 Task: Search one way flight ticket for 4 adults, 2 children, 2 infants in seat and 1 infant on lap in premium economy from Laramie: Laramie Regional Airport to Raleigh: Raleigh-durham International Airport on 8-5-2023. Choice of flights is Alaska. Number of bags: 2 carry on bags. Price is upto 89000. Outbound departure time preference is 16:00.
Action: Mouse moved to (342, 290)
Screenshot: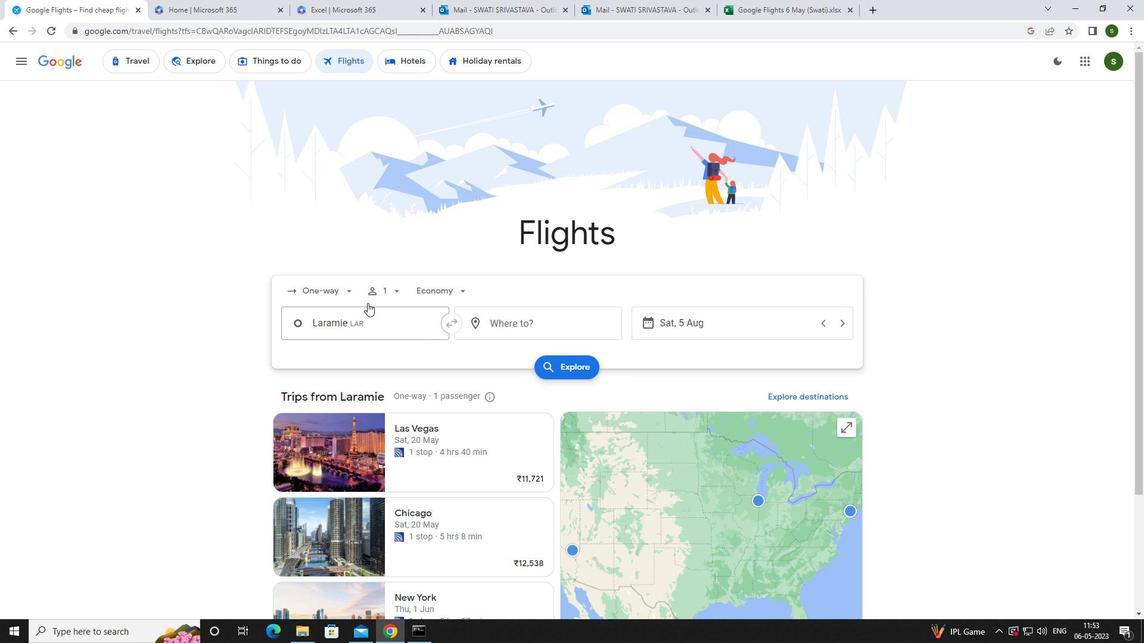 
Action: Mouse pressed left at (342, 290)
Screenshot: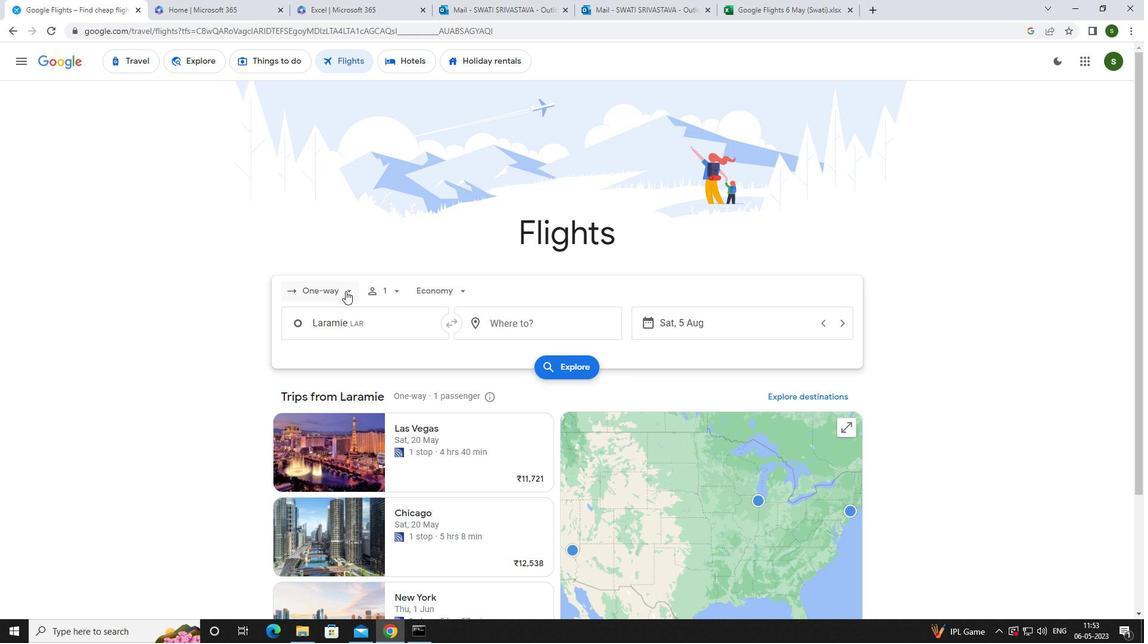 
Action: Mouse moved to (351, 340)
Screenshot: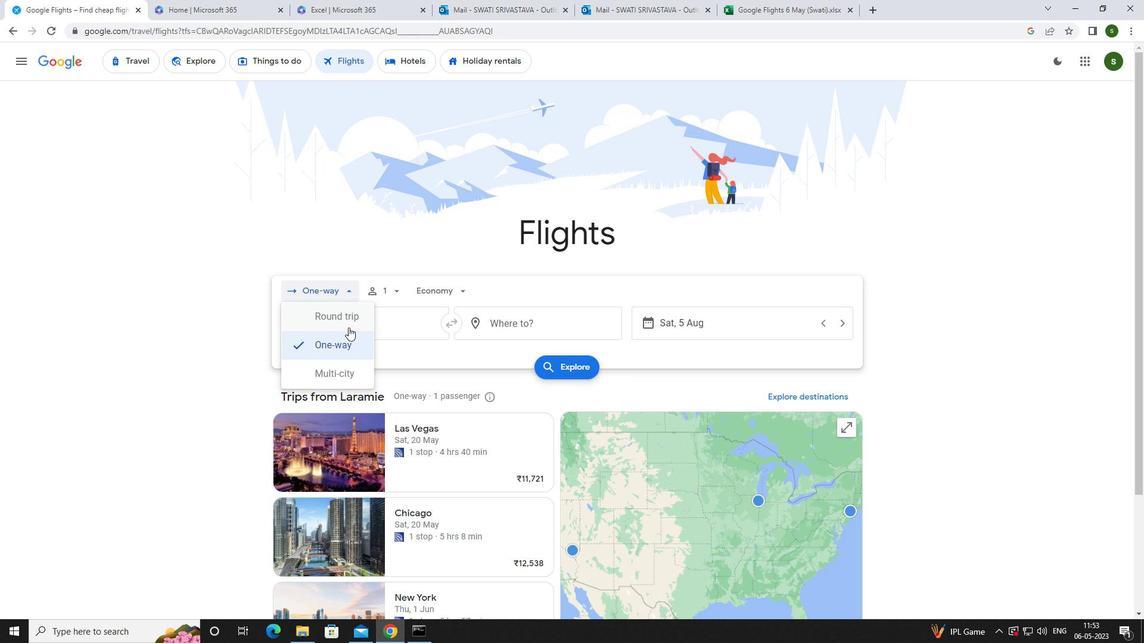 
Action: Mouse pressed left at (351, 340)
Screenshot: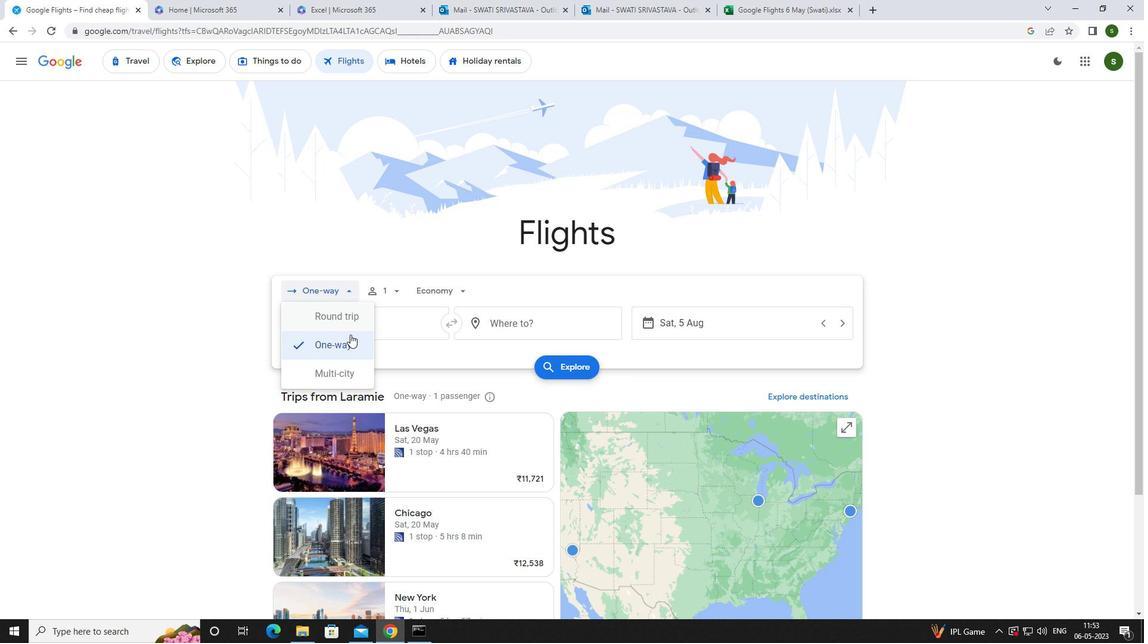 
Action: Mouse moved to (394, 289)
Screenshot: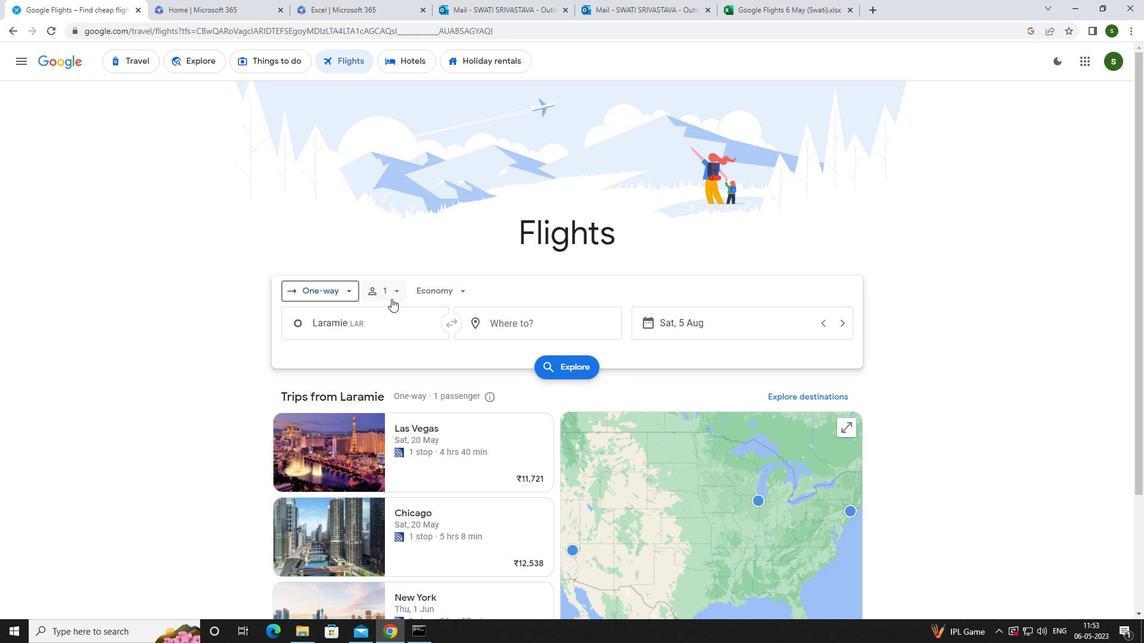 
Action: Mouse pressed left at (394, 289)
Screenshot: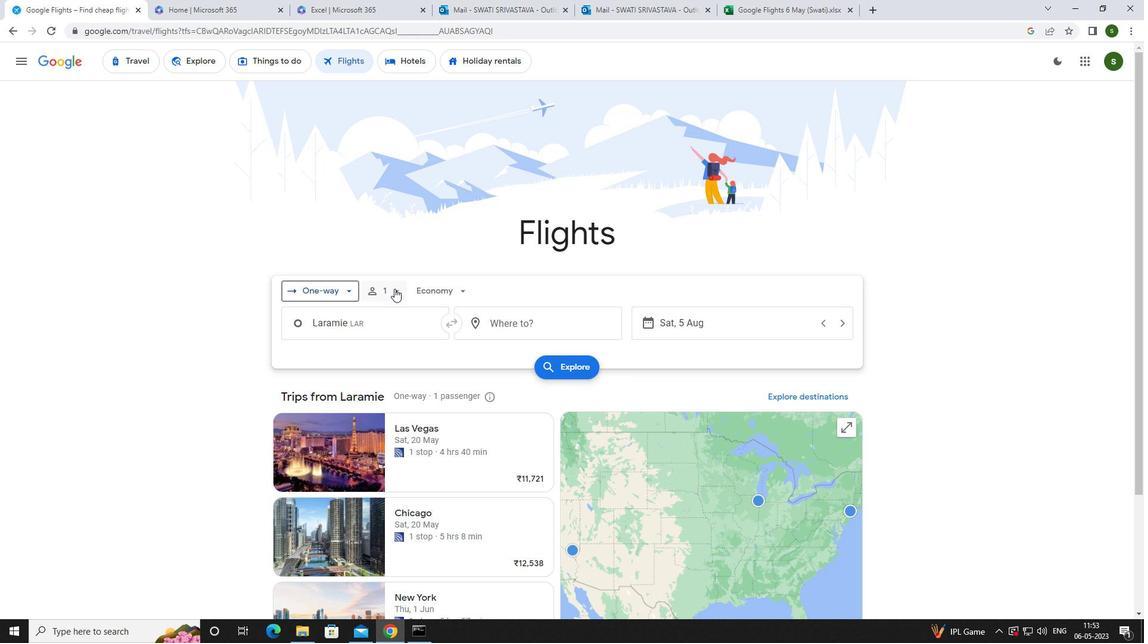 
Action: Mouse moved to (492, 317)
Screenshot: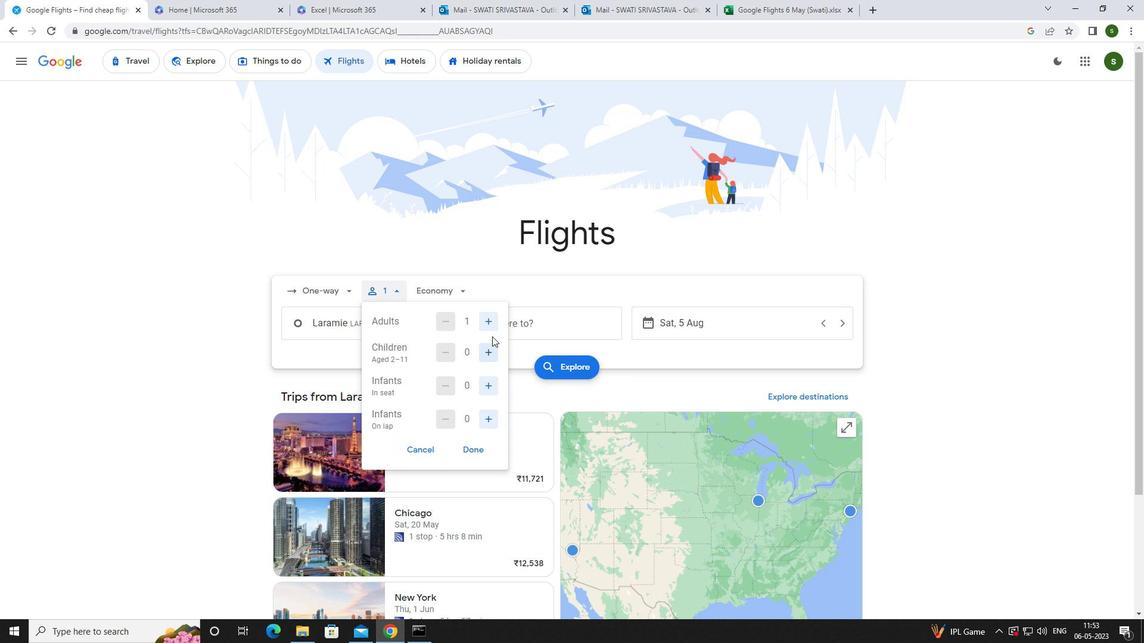 
Action: Mouse pressed left at (492, 317)
Screenshot: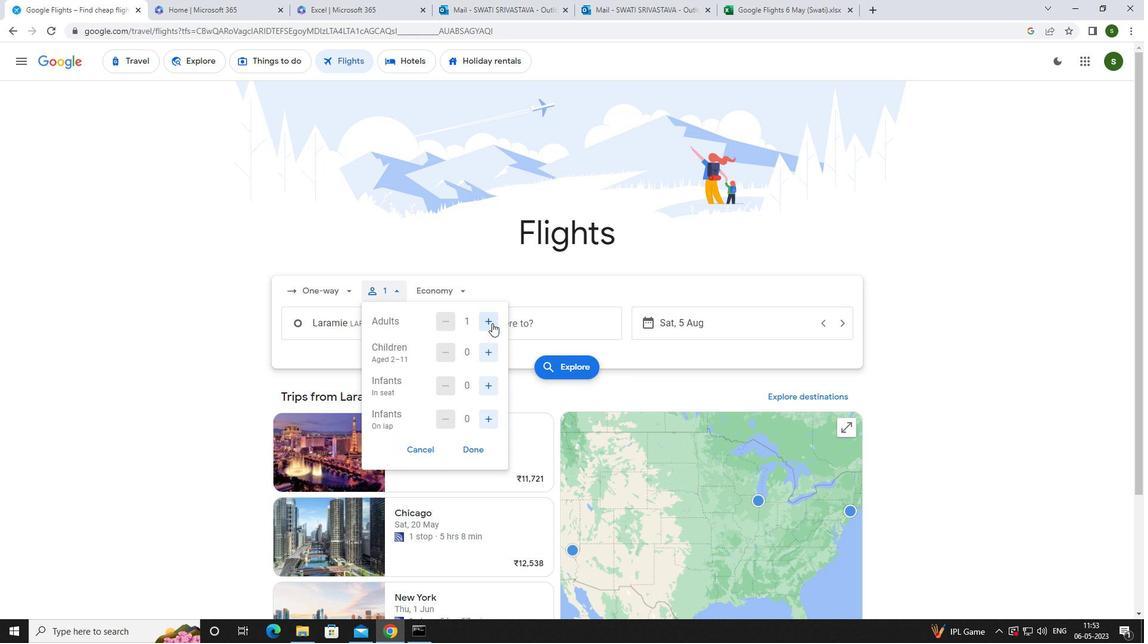 
Action: Mouse pressed left at (492, 317)
Screenshot: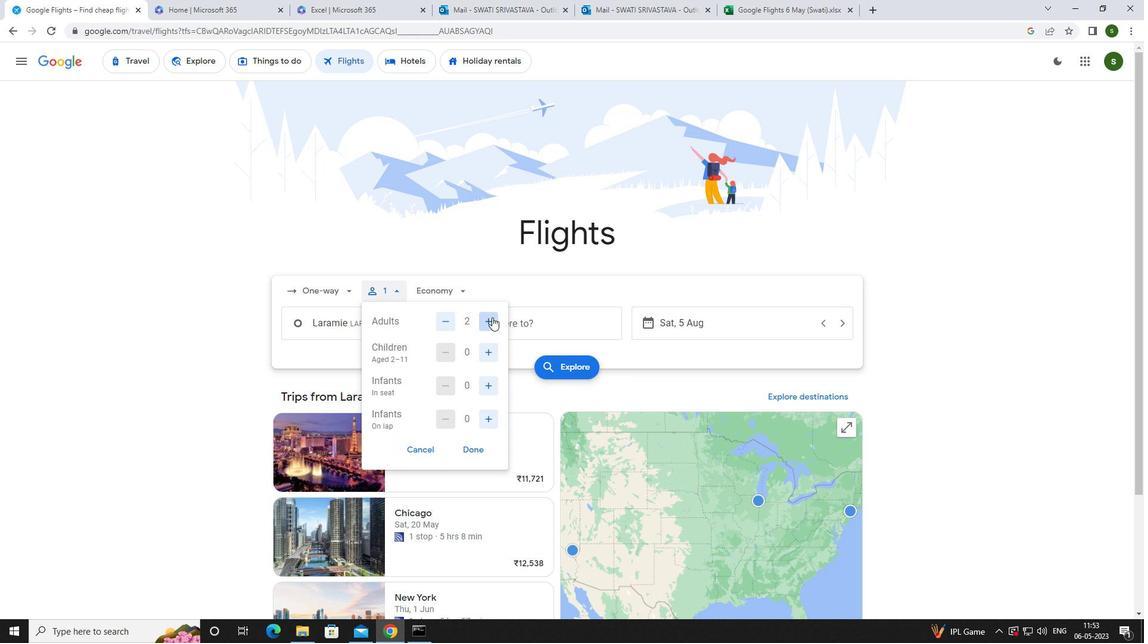
Action: Mouse pressed left at (492, 317)
Screenshot: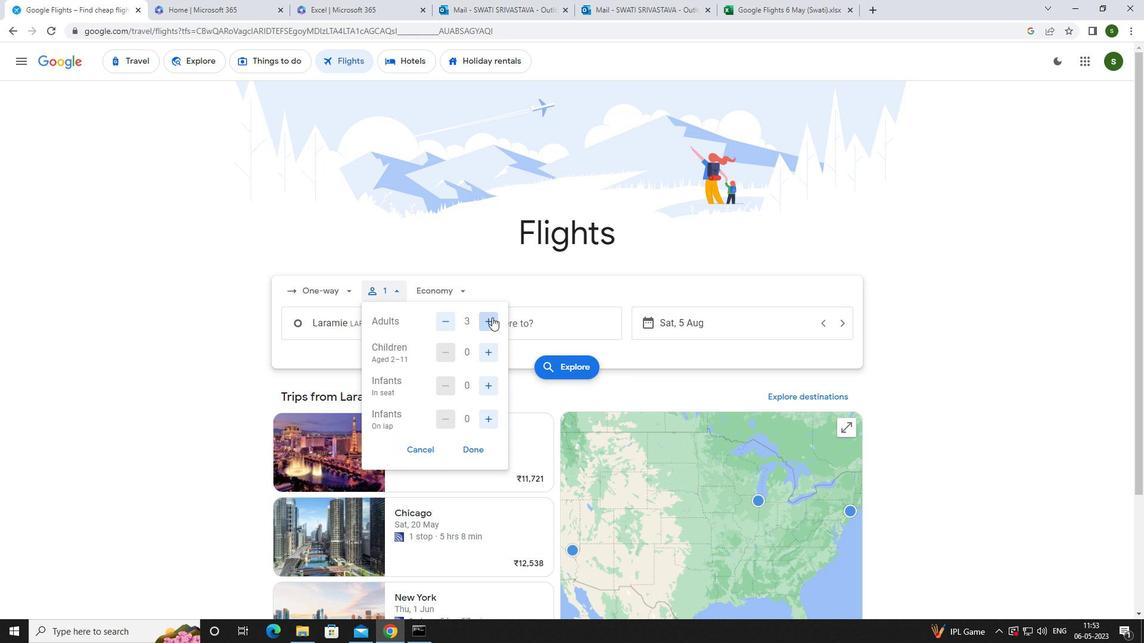 
Action: Mouse moved to (488, 355)
Screenshot: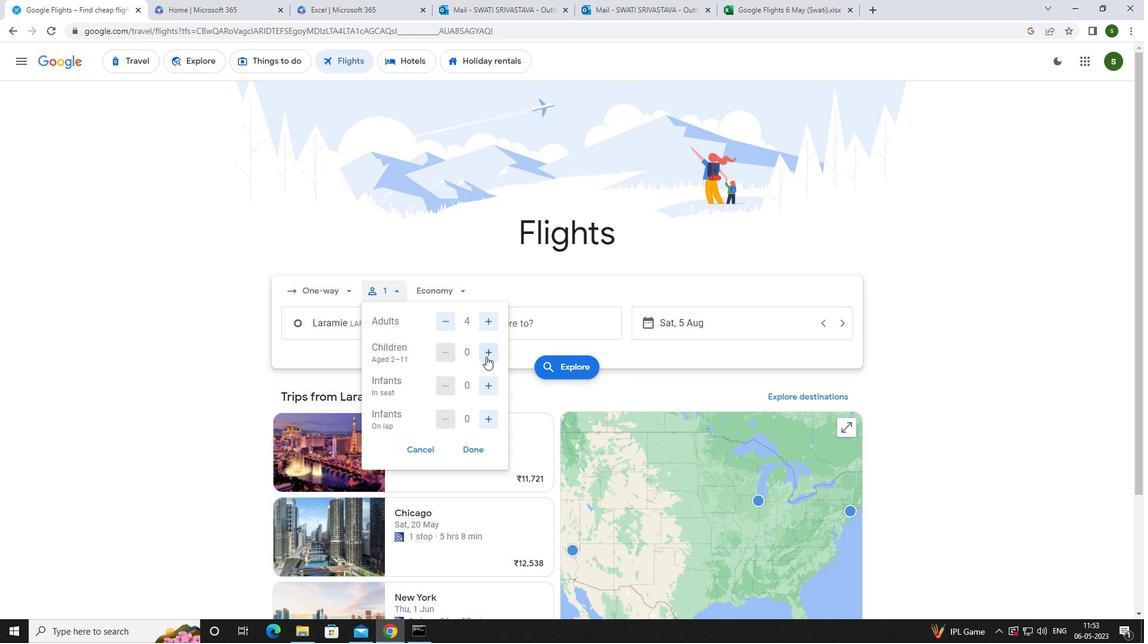 
Action: Mouse pressed left at (488, 355)
Screenshot: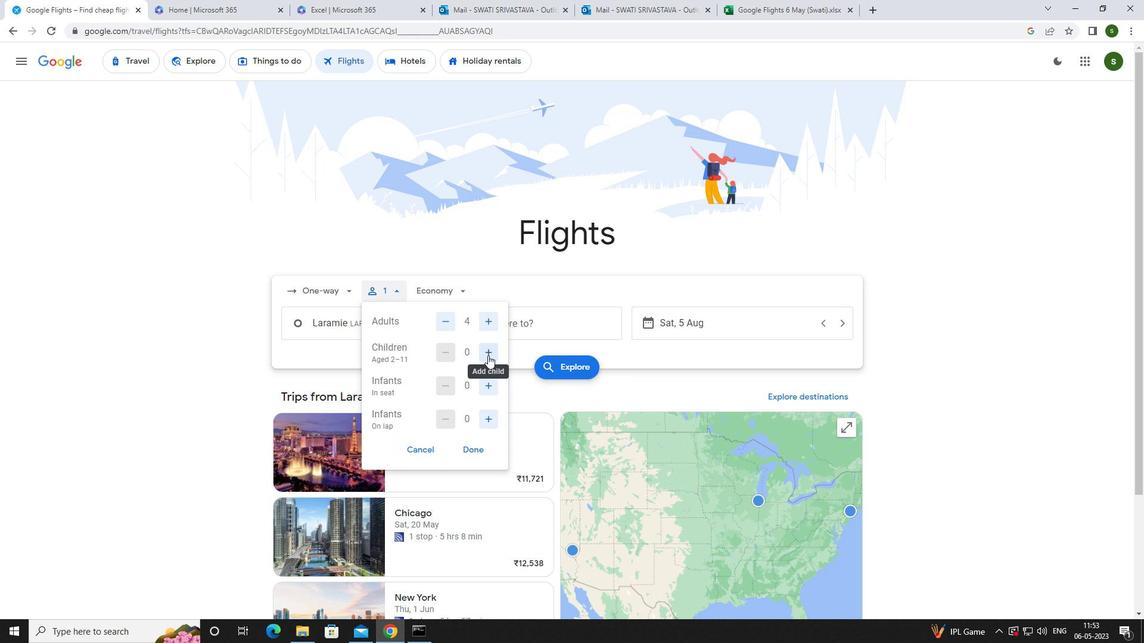 
Action: Mouse pressed left at (488, 355)
Screenshot: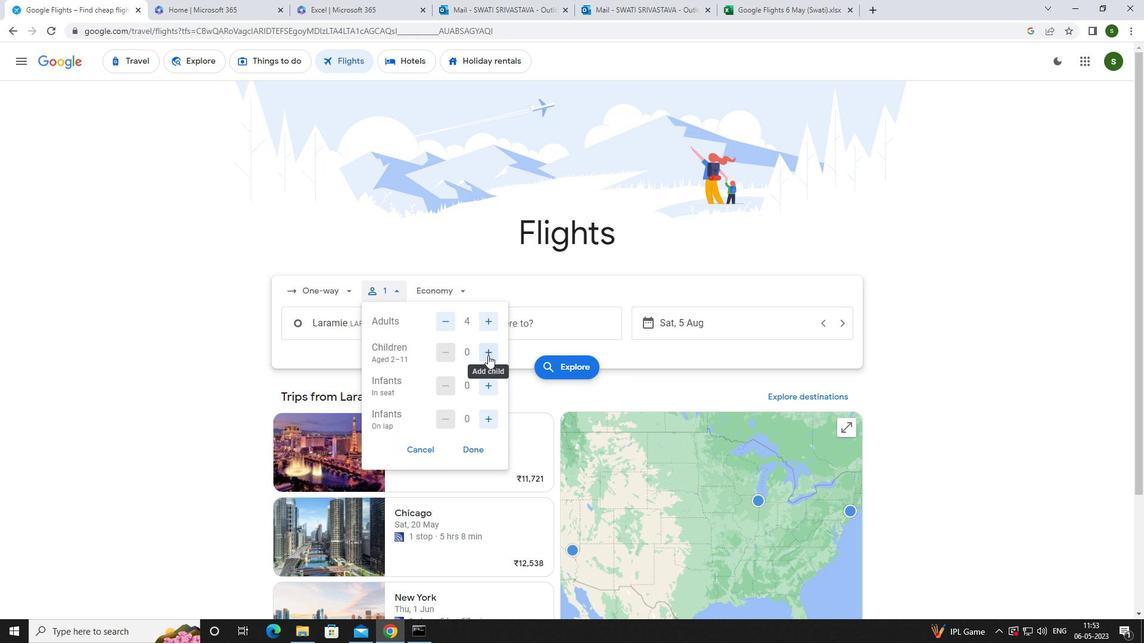 
Action: Mouse moved to (483, 382)
Screenshot: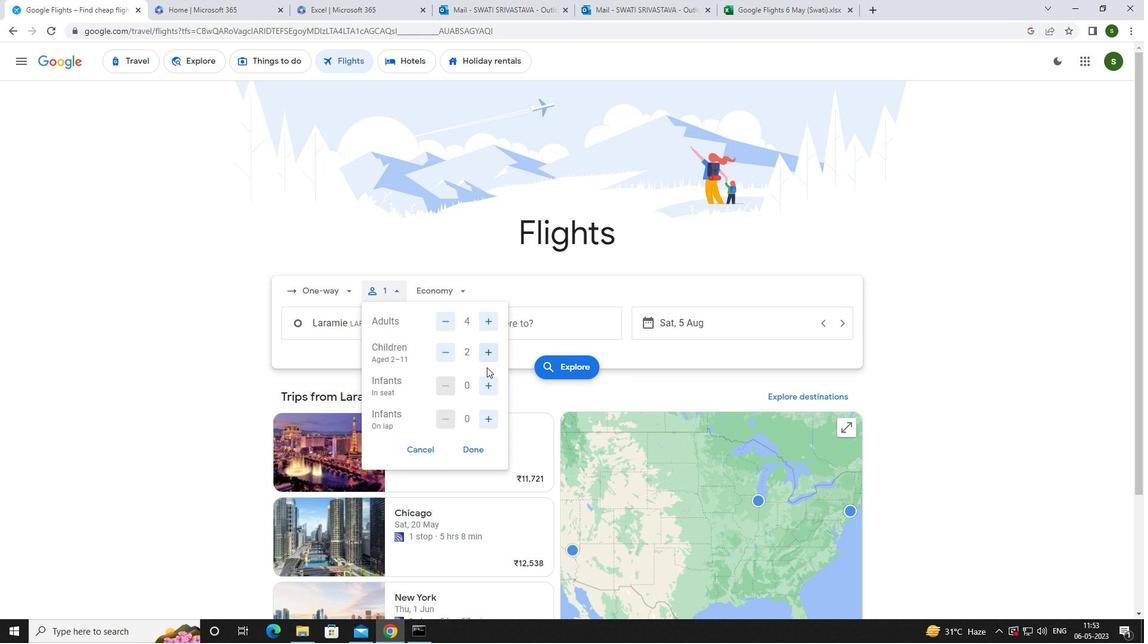 
Action: Mouse pressed left at (483, 382)
Screenshot: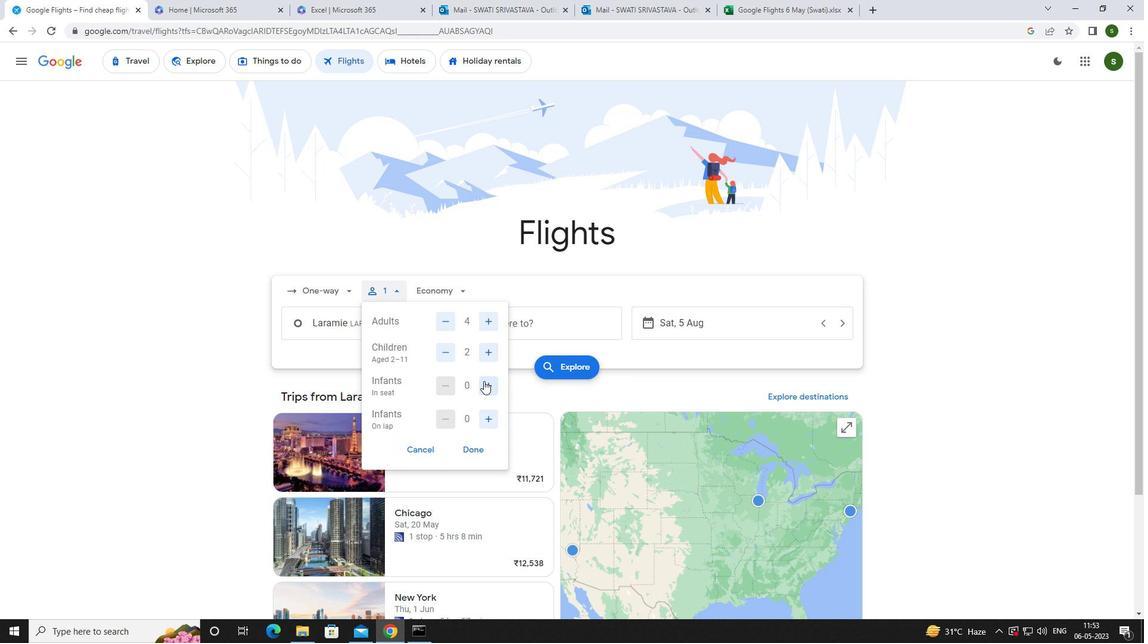 
Action: Mouse pressed left at (483, 382)
Screenshot: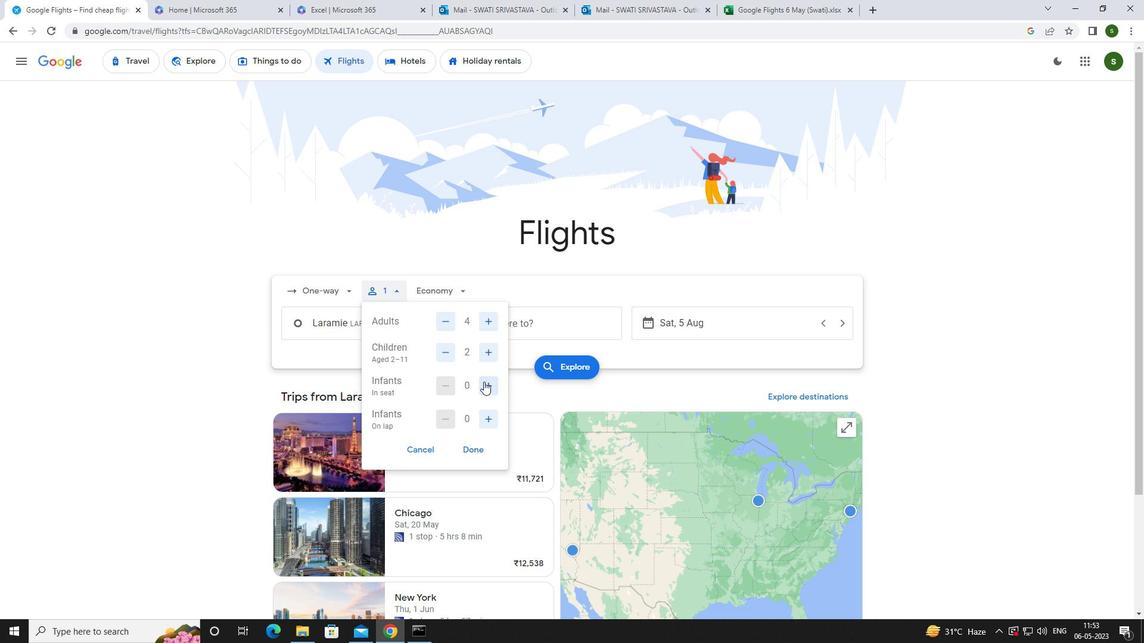 
Action: Mouse moved to (485, 419)
Screenshot: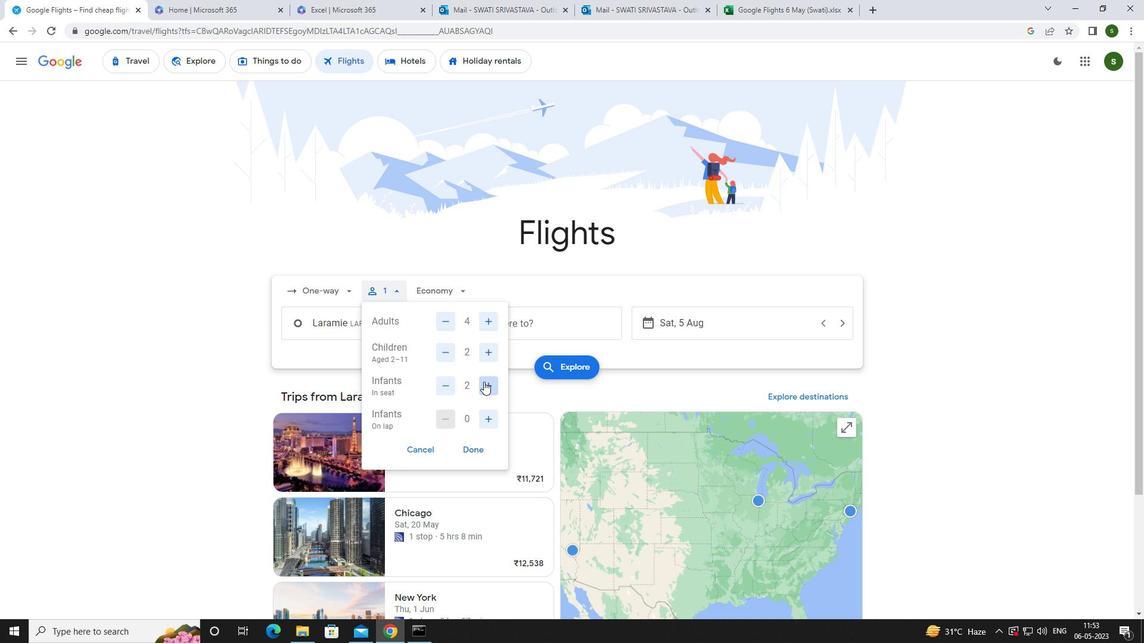 
Action: Mouse pressed left at (485, 419)
Screenshot: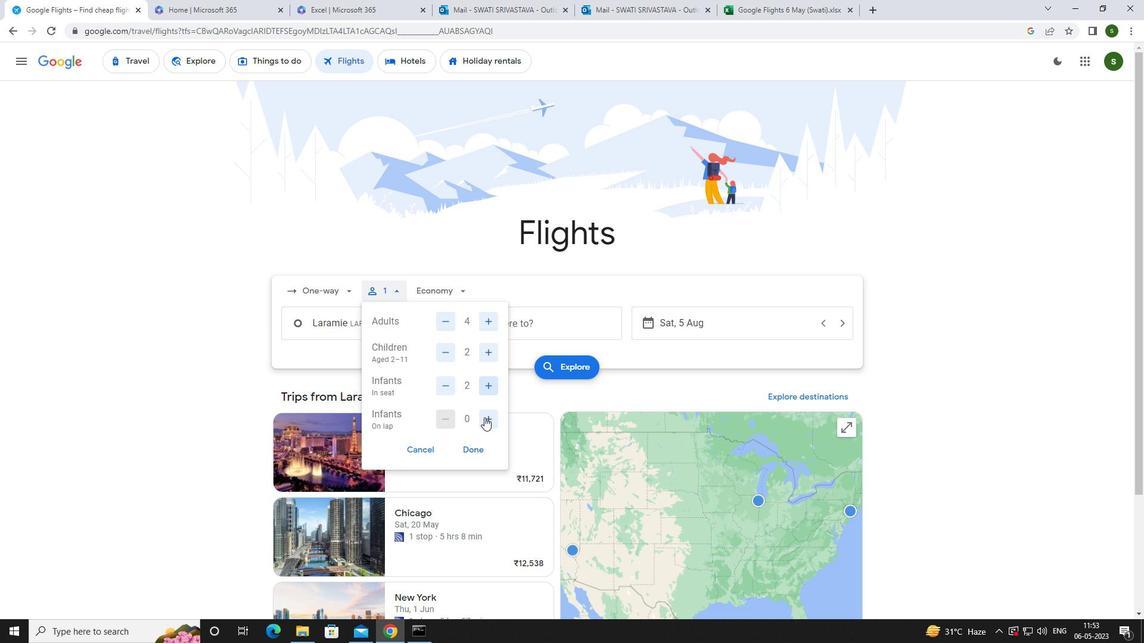 
Action: Mouse moved to (464, 286)
Screenshot: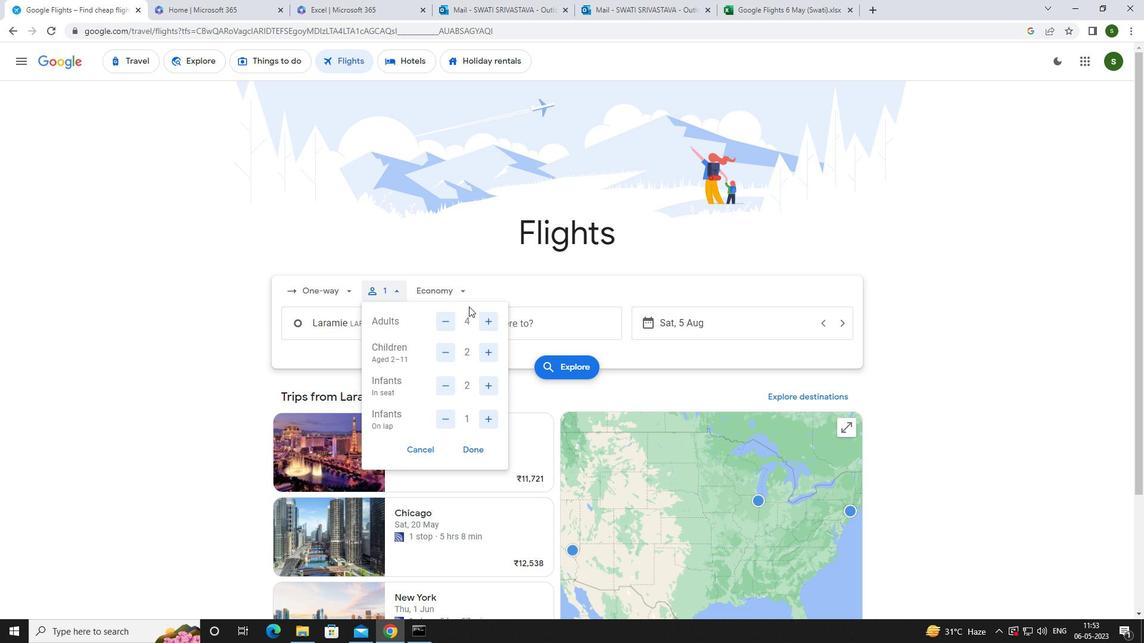 
Action: Mouse pressed left at (464, 286)
Screenshot: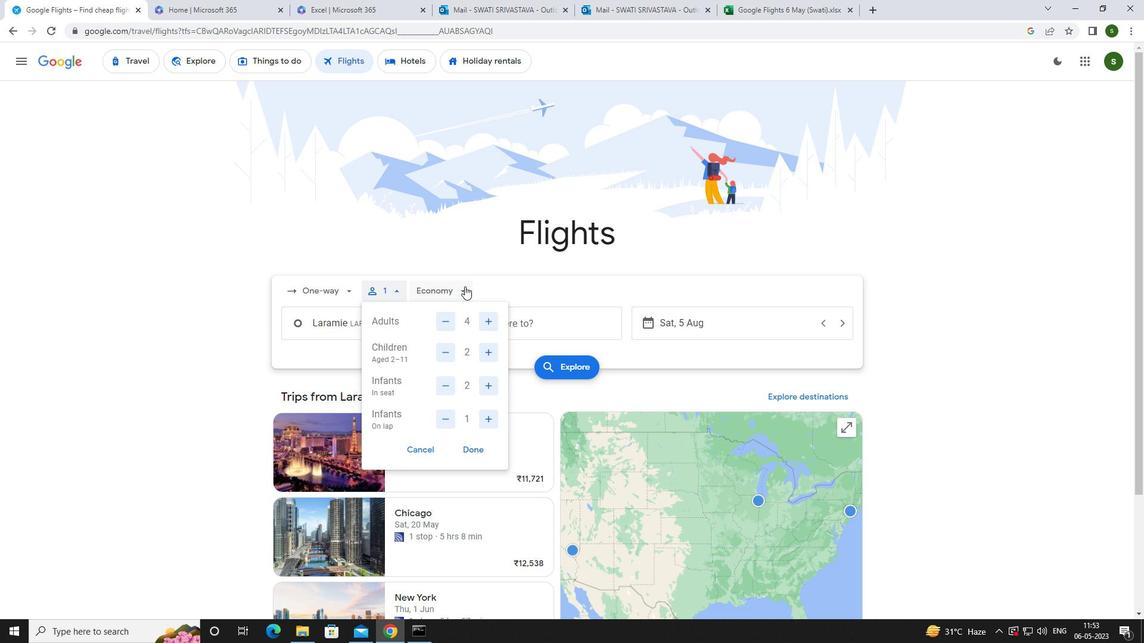 
Action: Mouse moved to (462, 345)
Screenshot: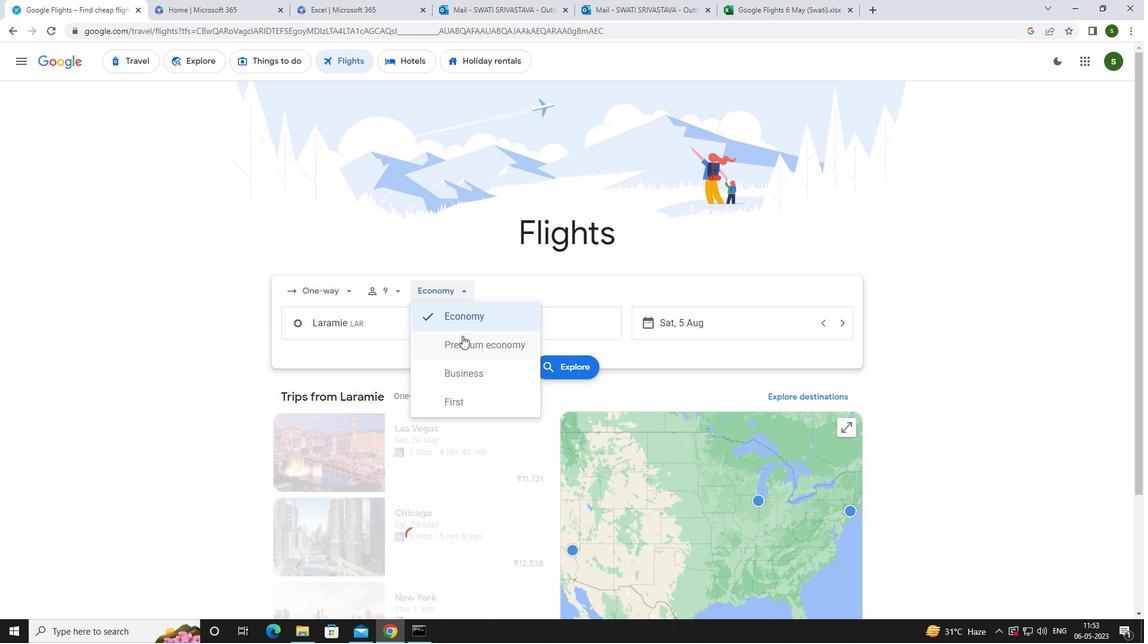 
Action: Mouse pressed left at (462, 345)
Screenshot: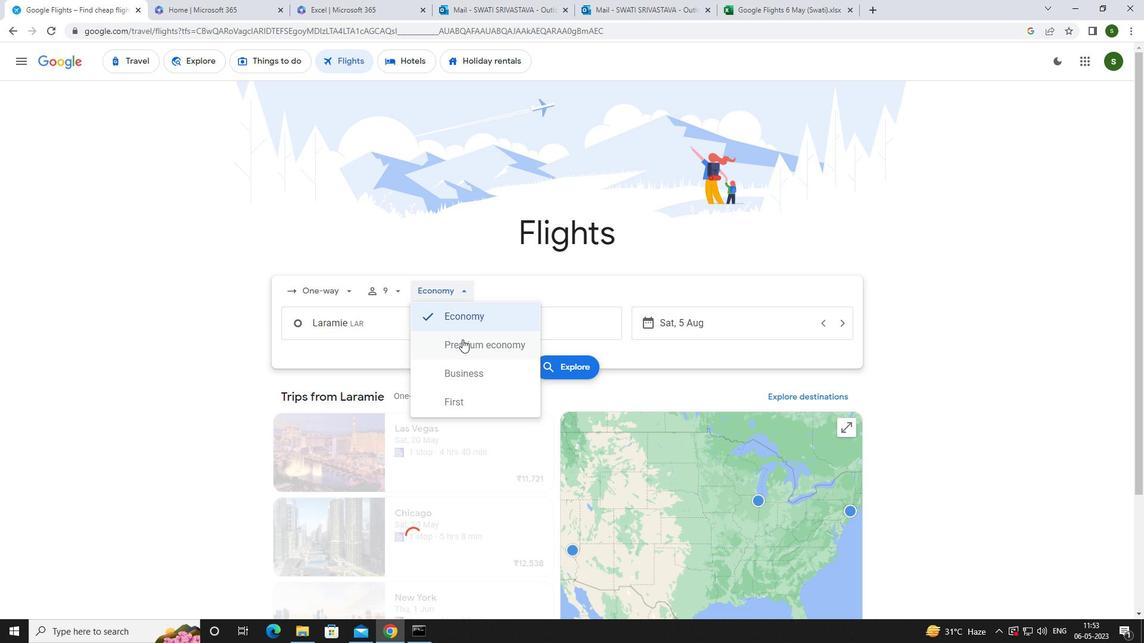
Action: Mouse moved to (399, 326)
Screenshot: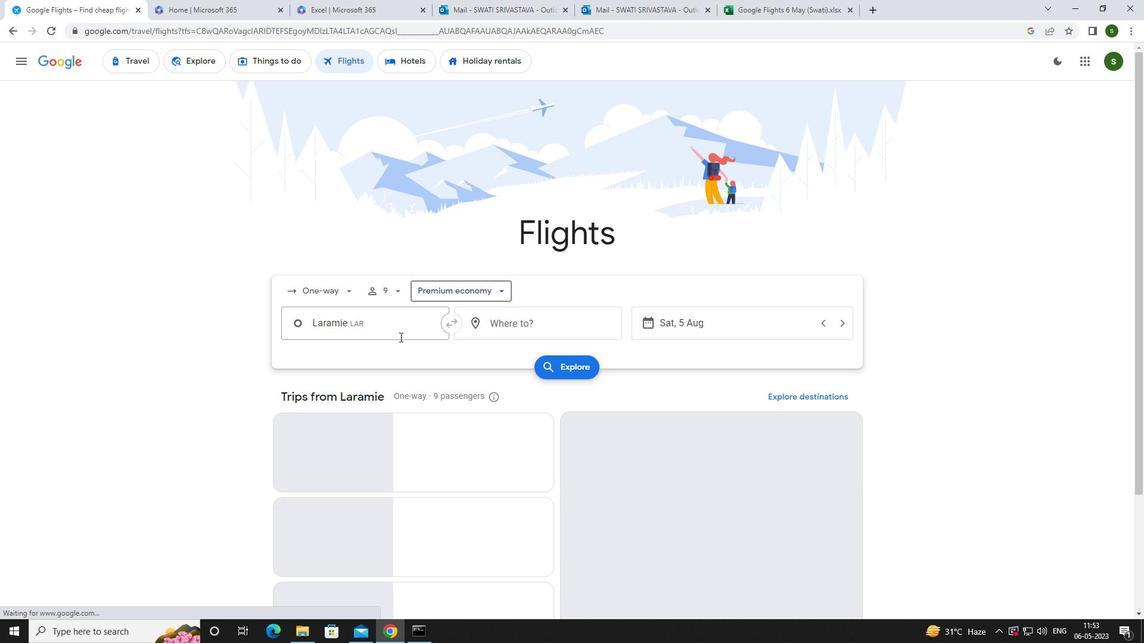 
Action: Mouse pressed left at (399, 326)
Screenshot: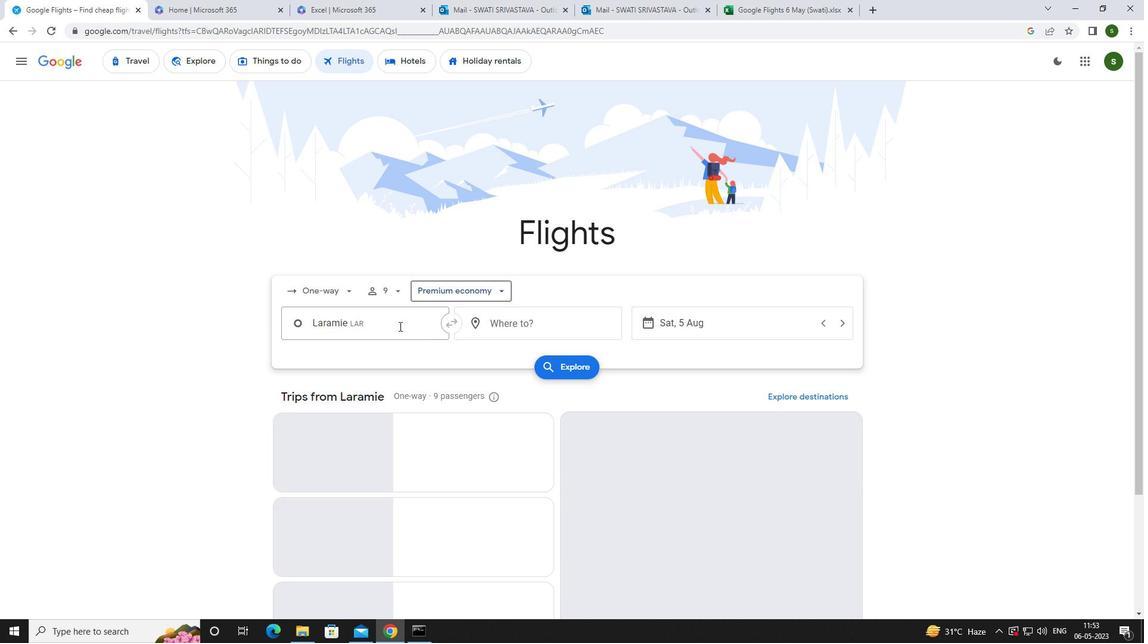 
Action: Key pressed <Key.caps_lock>l<Key.caps_lock>arami
Screenshot: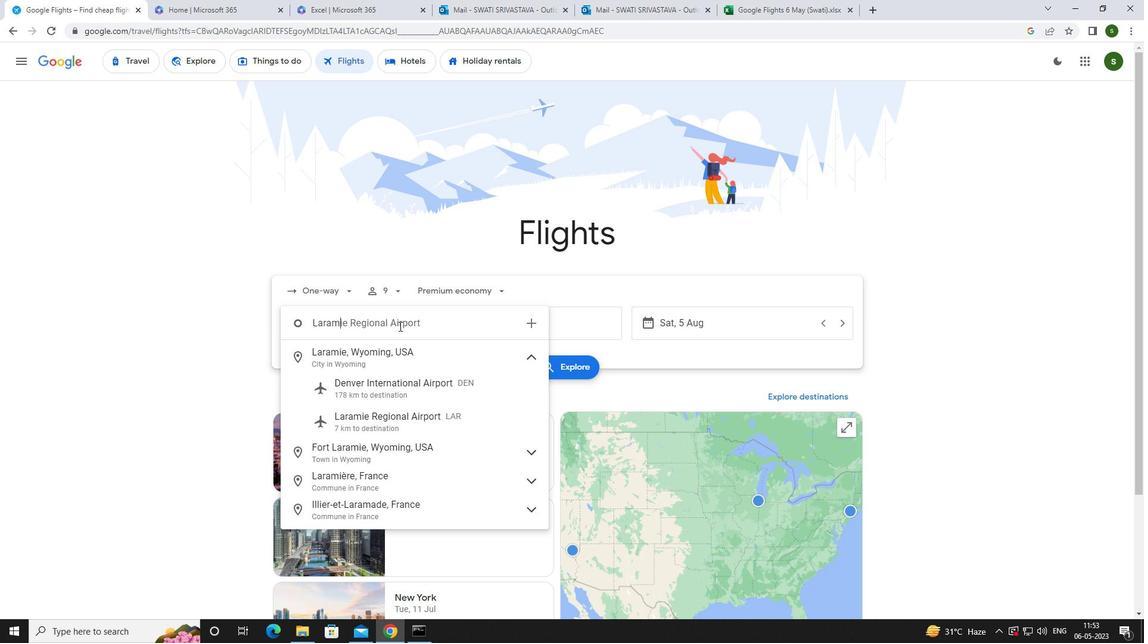 
Action: Mouse moved to (423, 421)
Screenshot: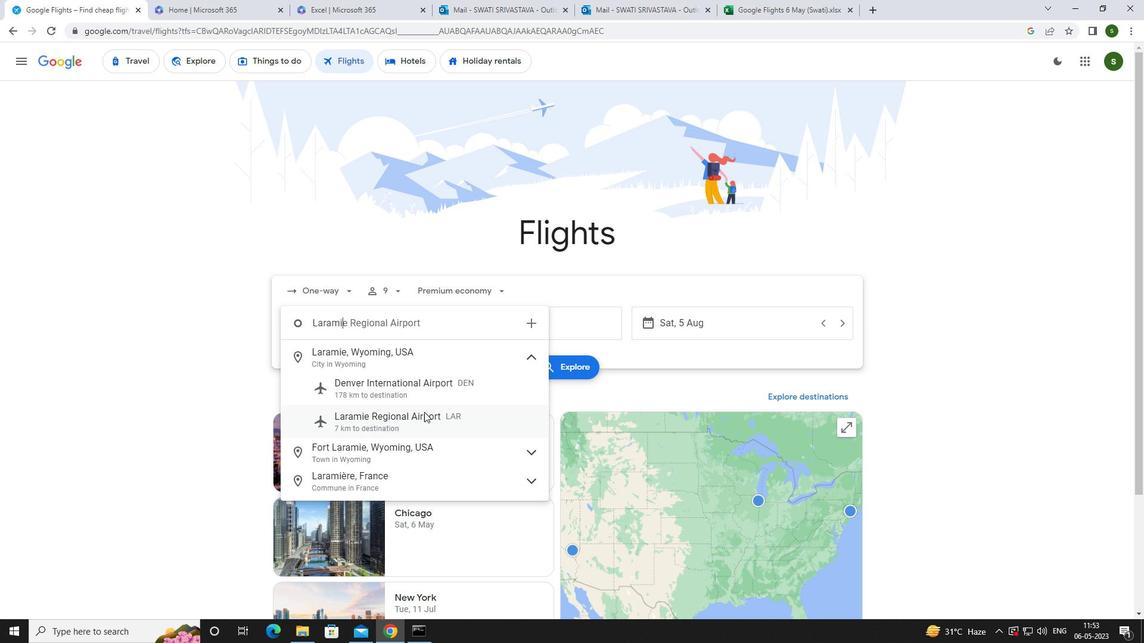
Action: Mouse pressed left at (423, 421)
Screenshot: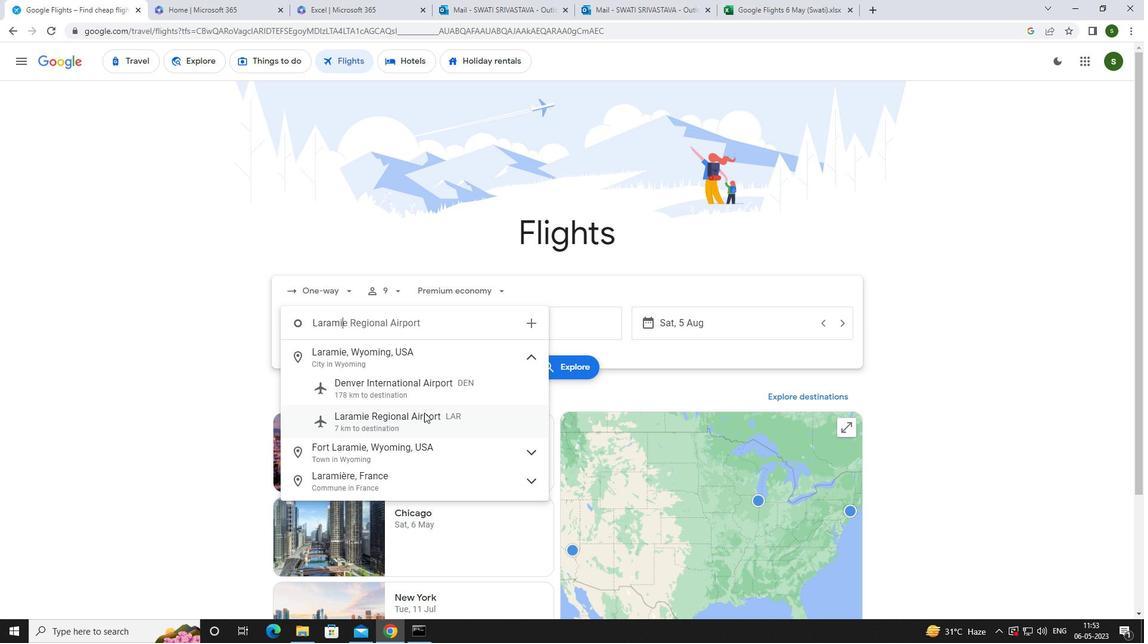 
Action: Mouse moved to (547, 323)
Screenshot: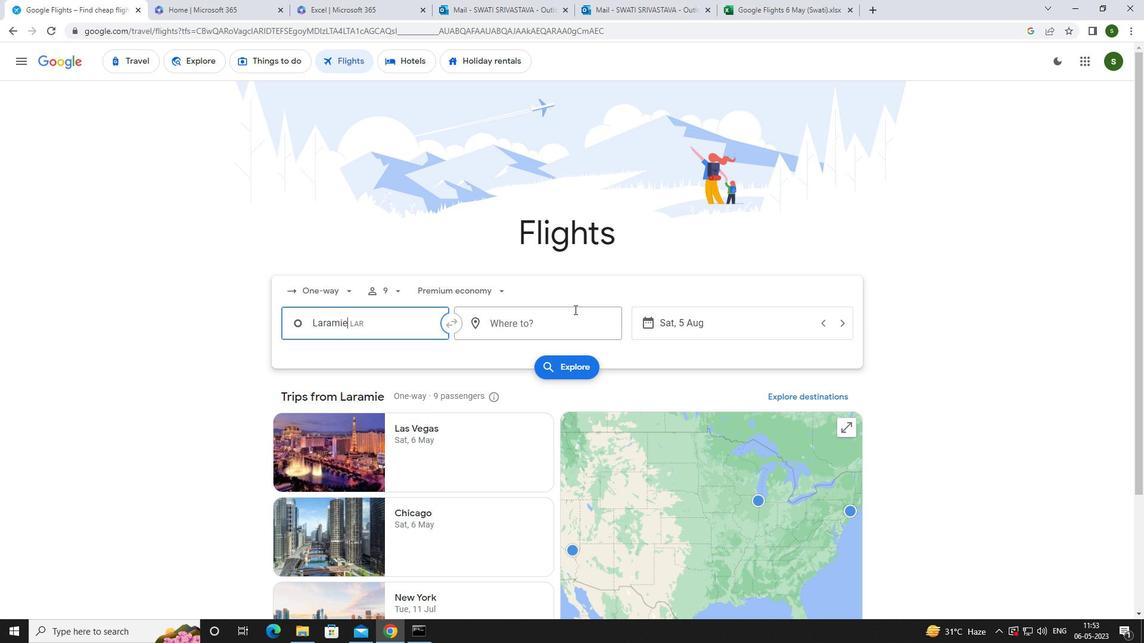 
Action: Mouse pressed left at (547, 323)
Screenshot: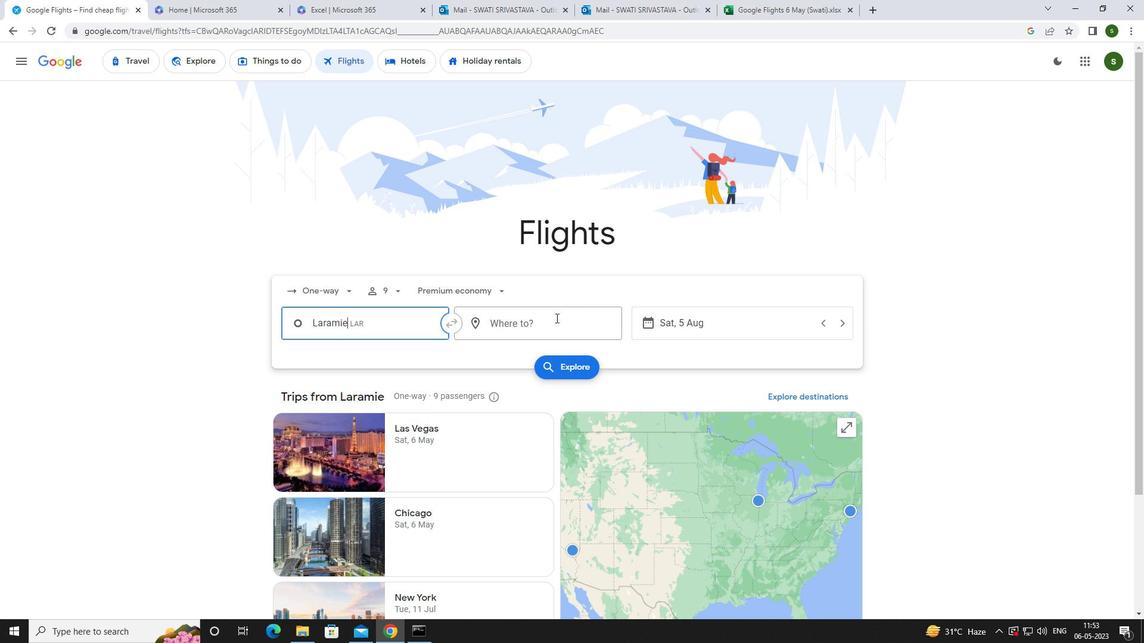 
Action: Key pressed <Key.caps_lock>r<Key.caps_lock>alei
Screenshot: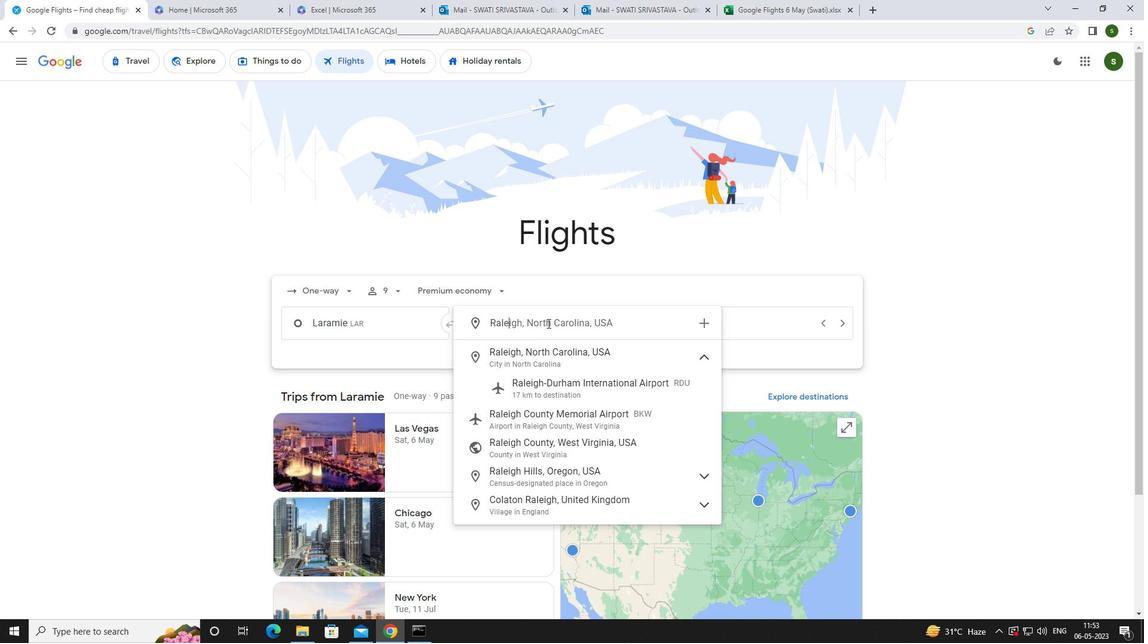 
Action: Mouse moved to (574, 386)
Screenshot: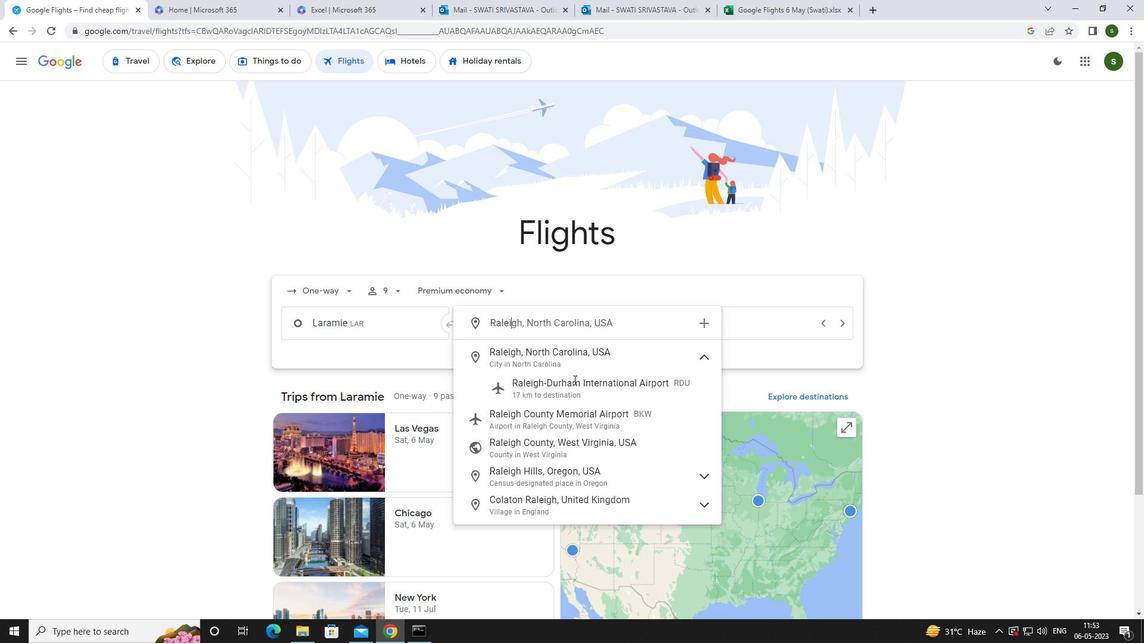
Action: Mouse pressed left at (574, 386)
Screenshot: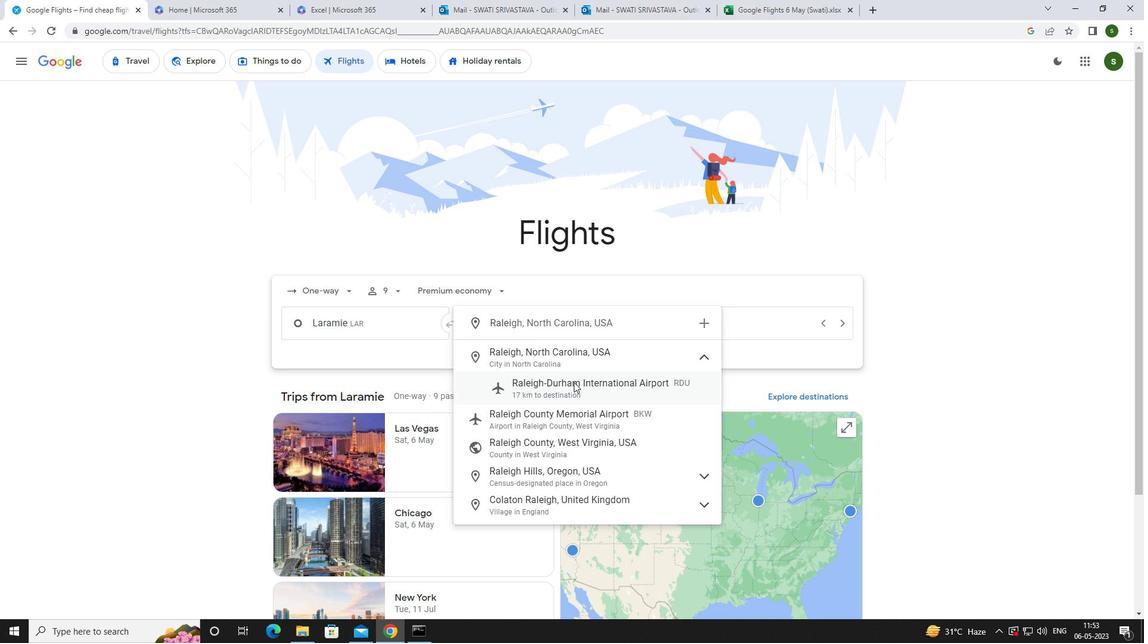 
Action: Mouse moved to (689, 327)
Screenshot: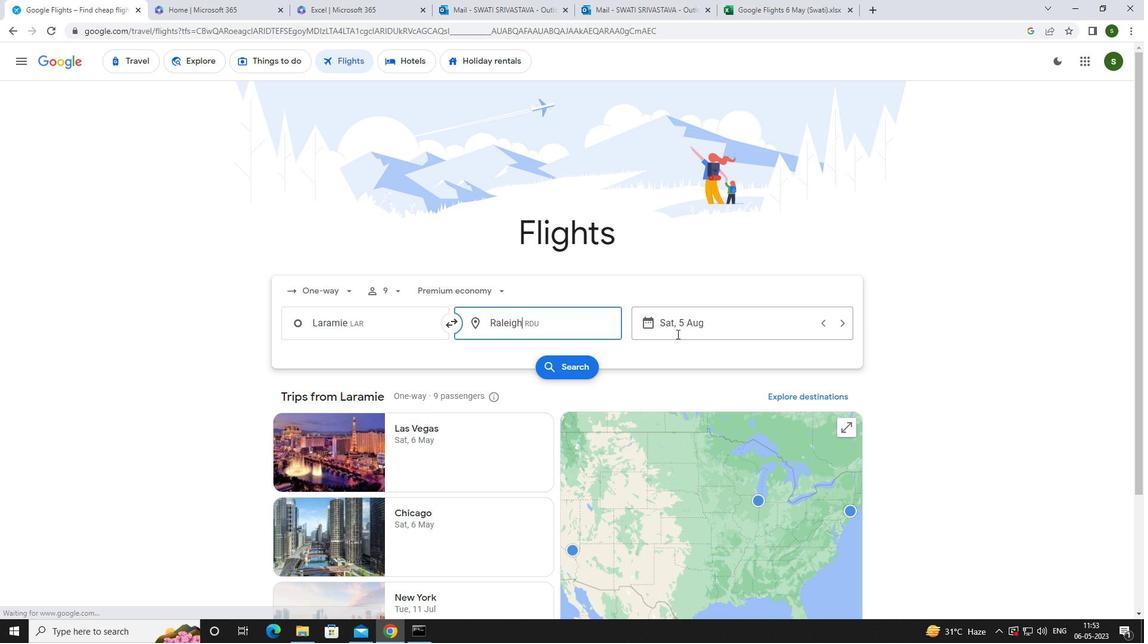 
Action: Mouse pressed left at (689, 327)
Screenshot: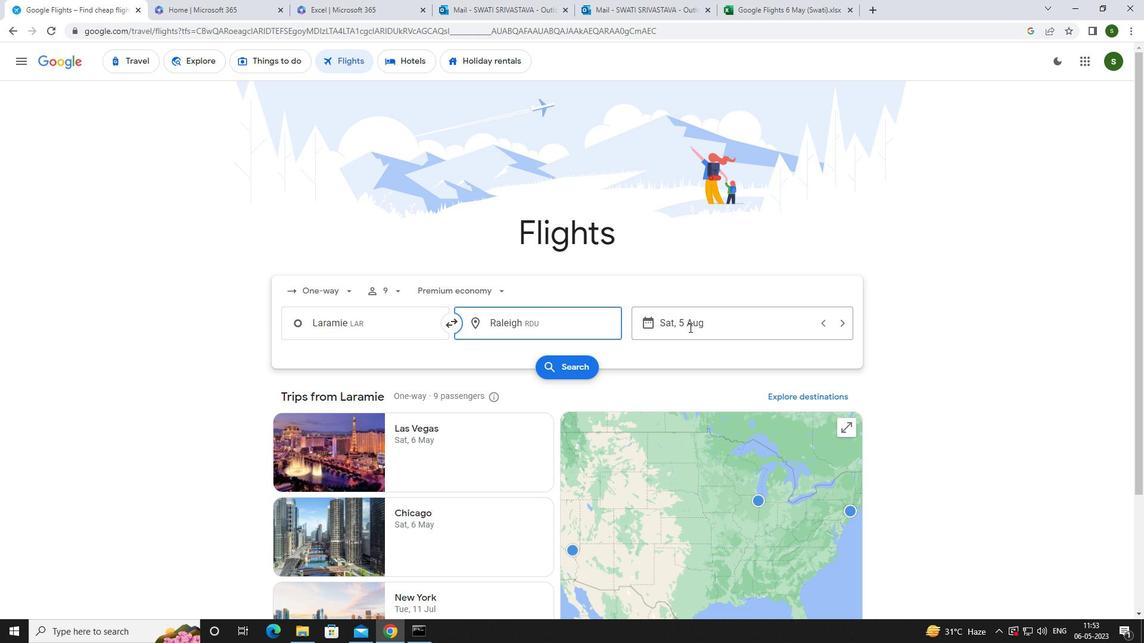 
Action: Mouse moved to (595, 403)
Screenshot: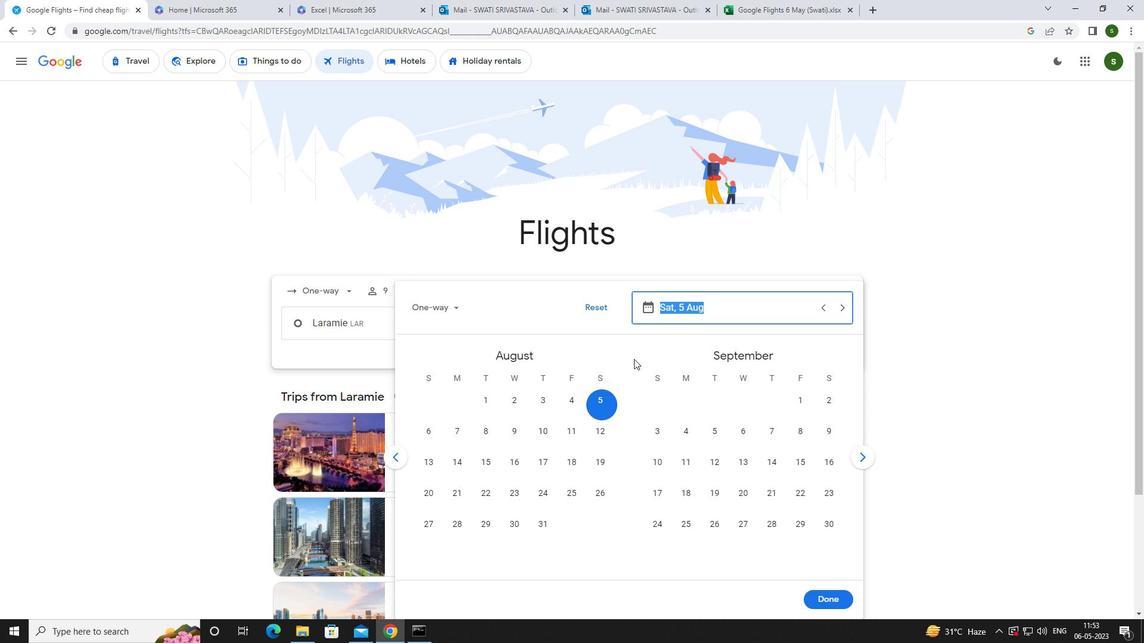 
Action: Mouse pressed left at (595, 403)
Screenshot: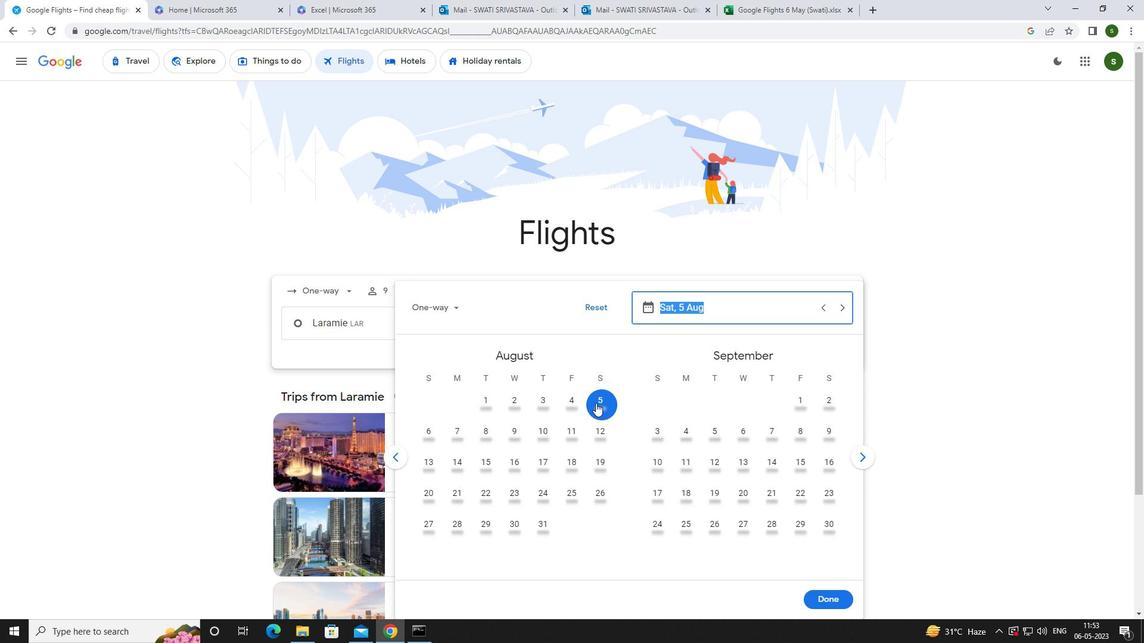 
Action: Mouse moved to (824, 603)
Screenshot: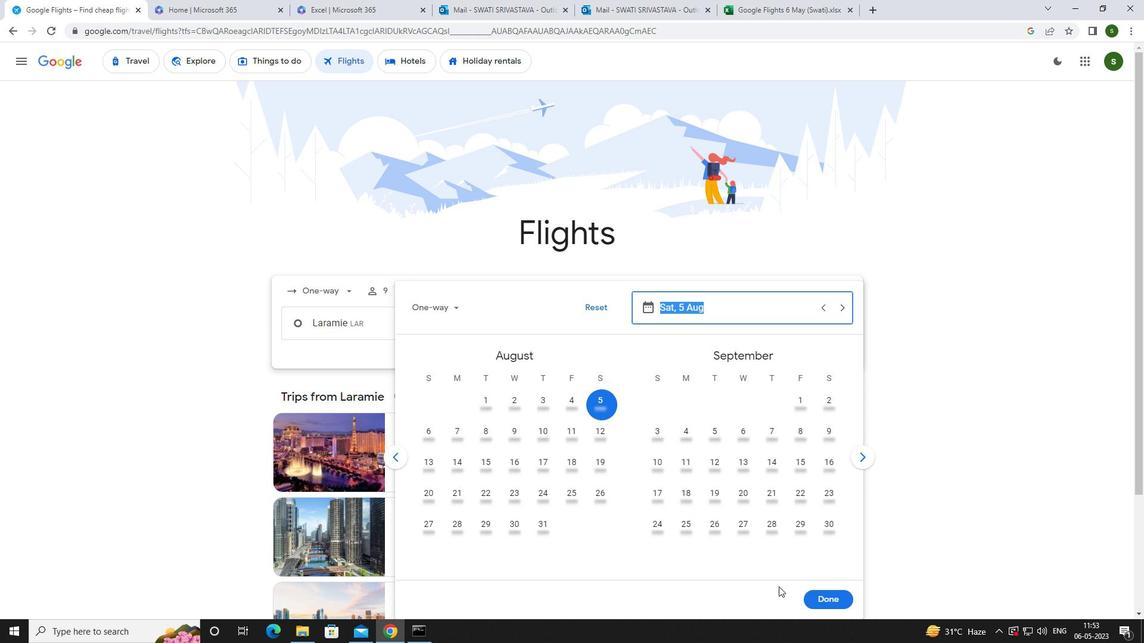
Action: Mouse pressed left at (824, 603)
Screenshot: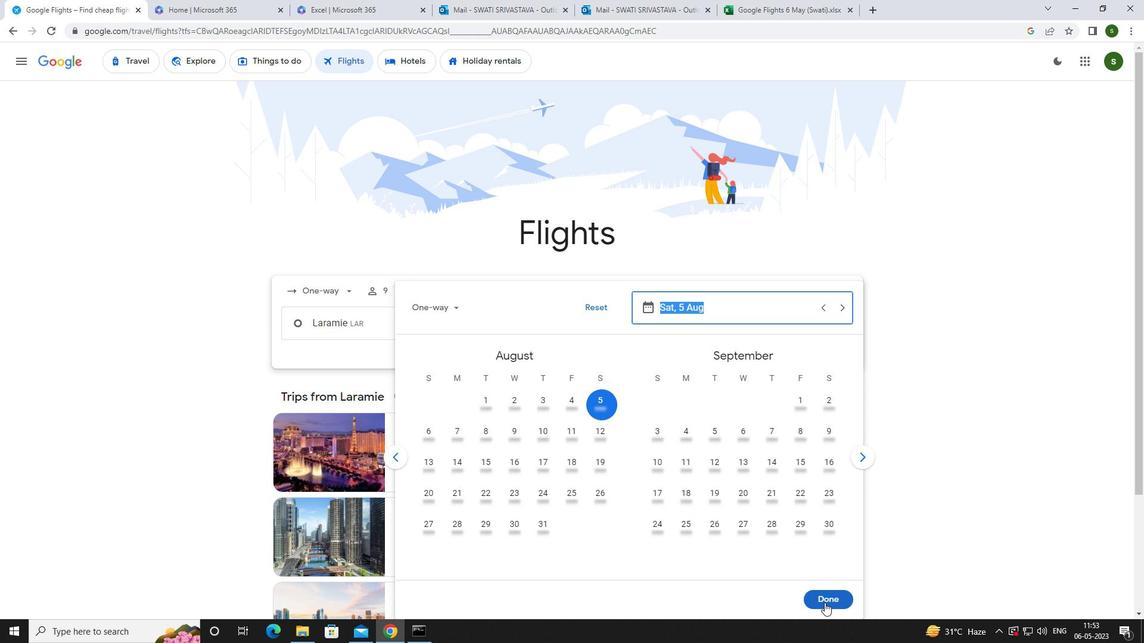 
Action: Mouse moved to (557, 376)
Screenshot: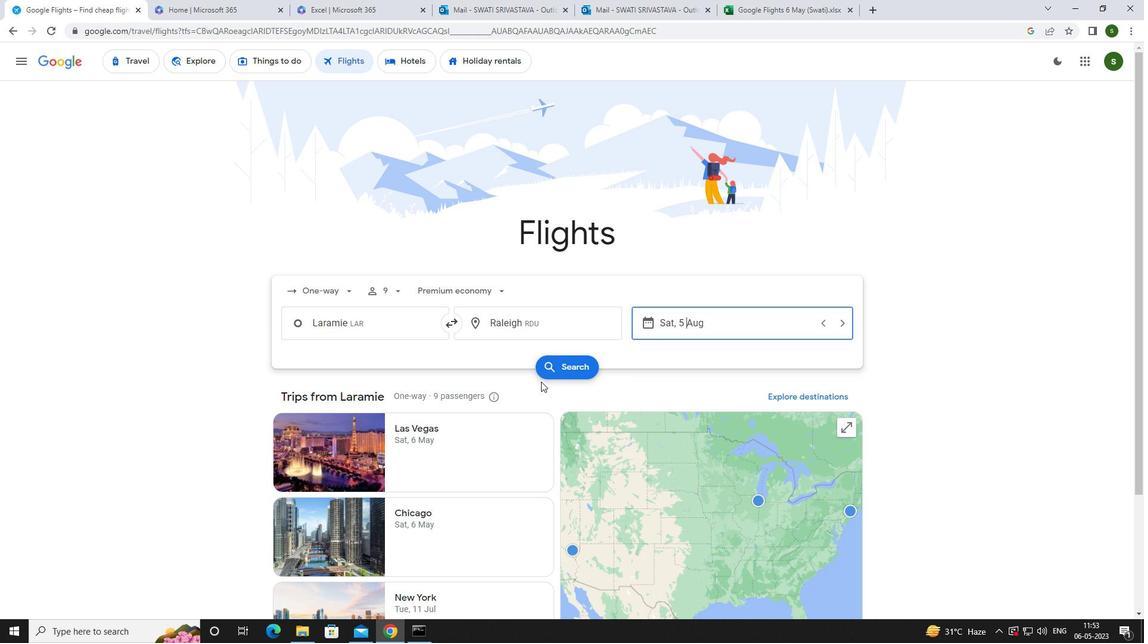 
Action: Mouse pressed left at (557, 376)
Screenshot: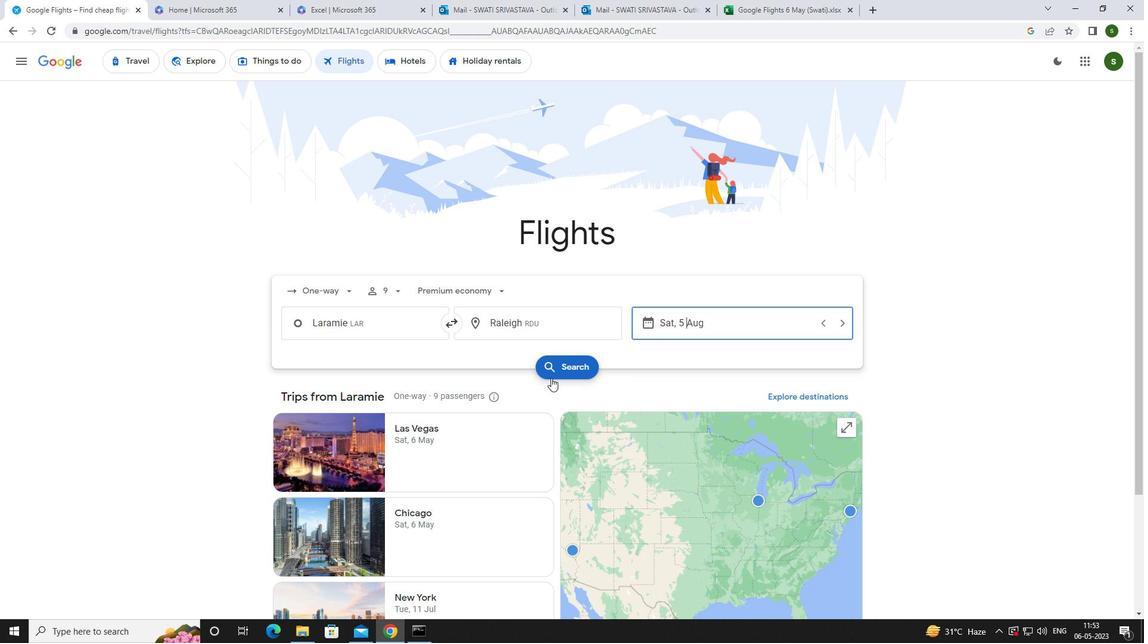 
Action: Mouse moved to (308, 169)
Screenshot: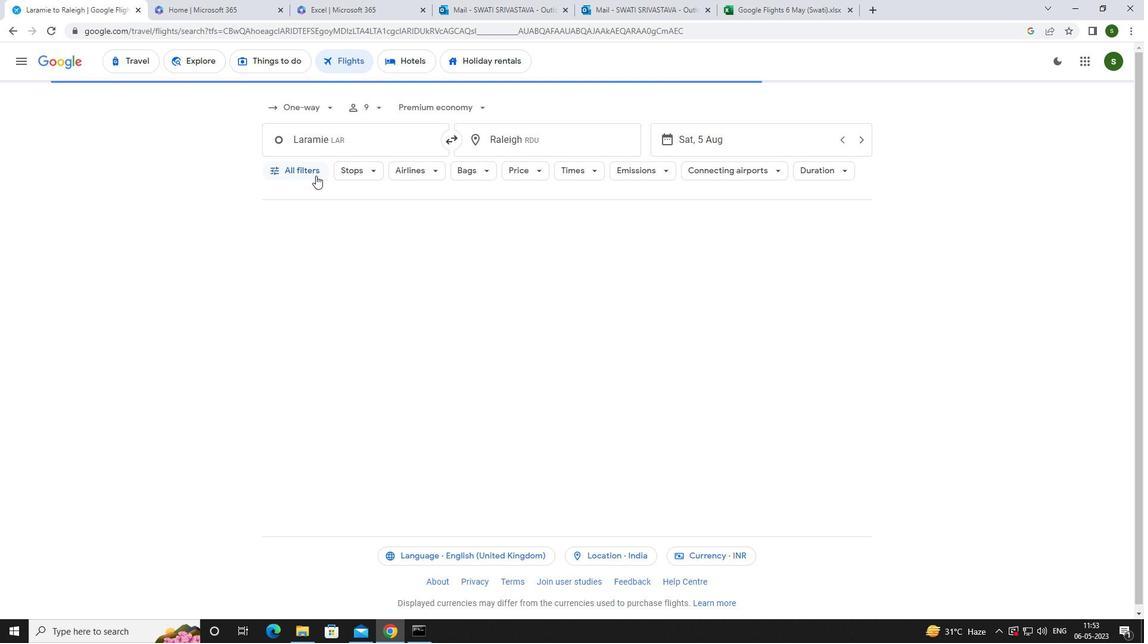 
Action: Mouse pressed left at (308, 169)
Screenshot: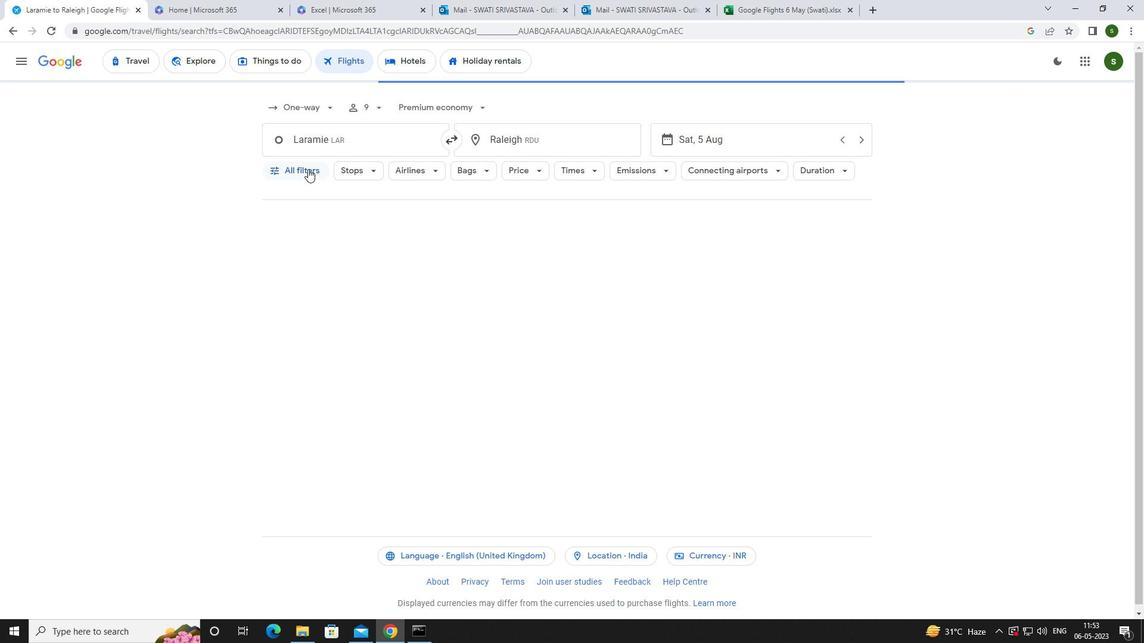 
Action: Mouse moved to (446, 421)
Screenshot: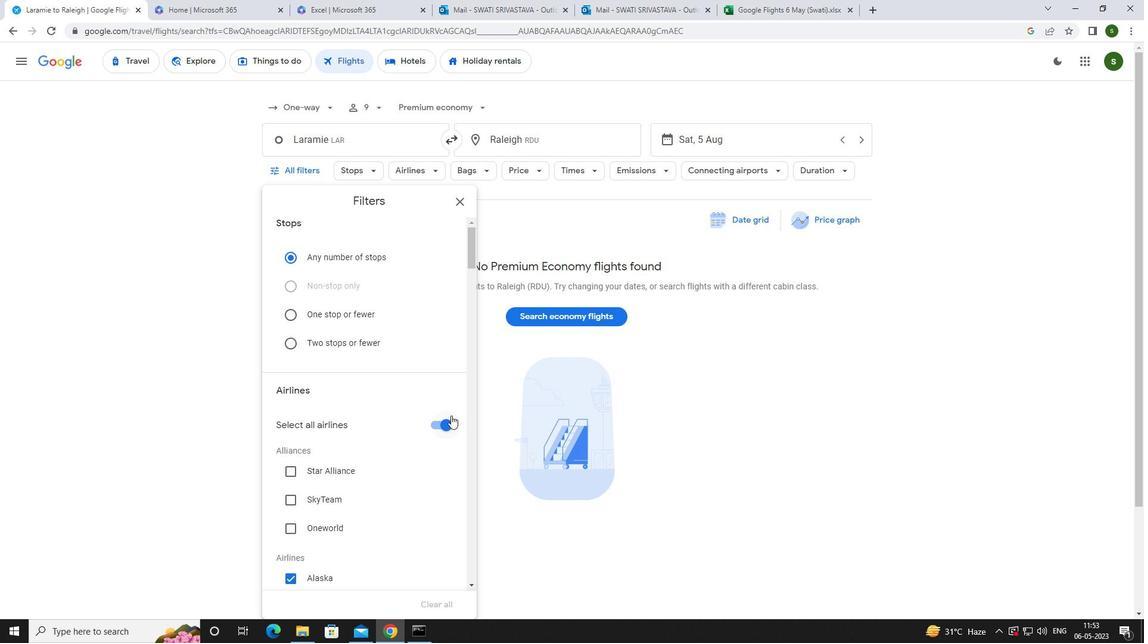 
Action: Mouse pressed left at (446, 421)
Screenshot: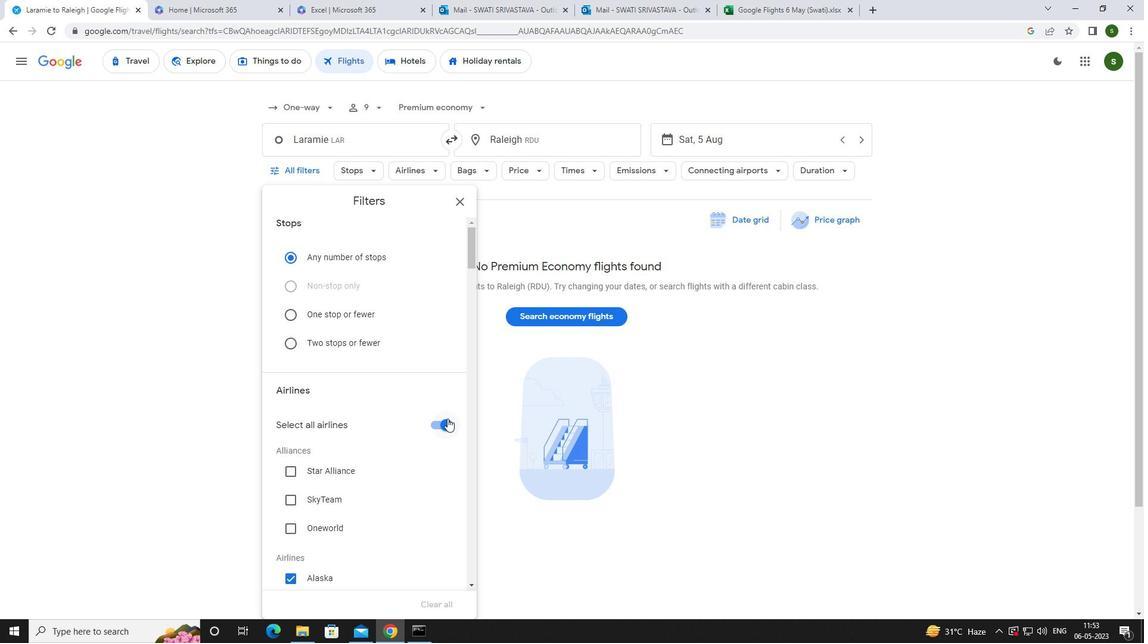 
Action: Mouse moved to (422, 402)
Screenshot: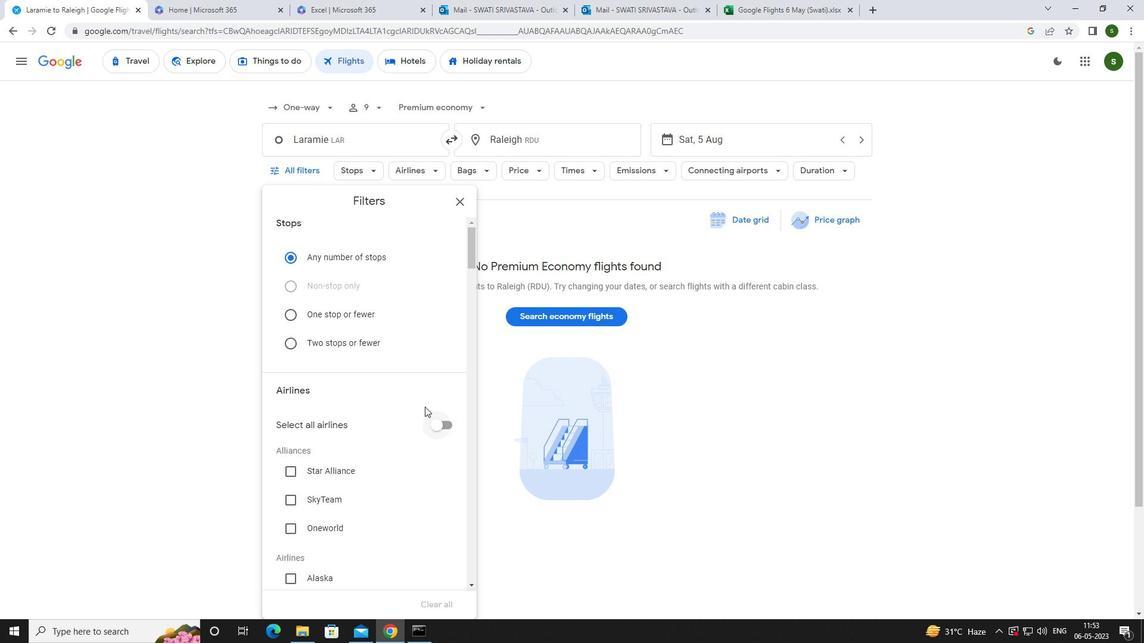 
Action: Mouse scrolled (422, 401) with delta (0, 0)
Screenshot: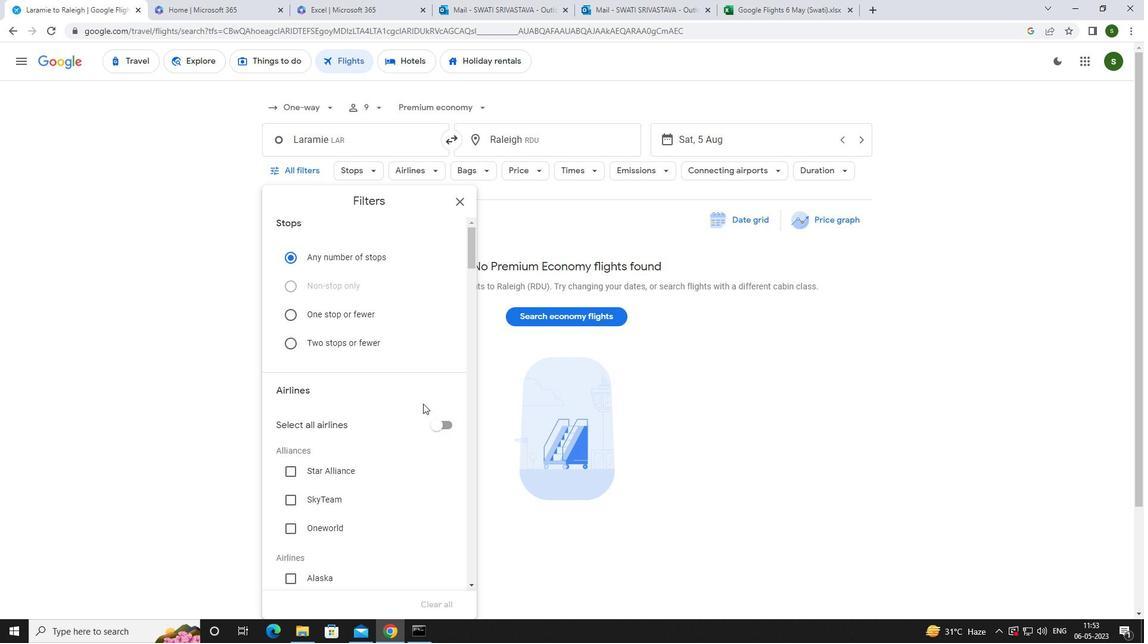 
Action: Mouse scrolled (422, 401) with delta (0, 0)
Screenshot: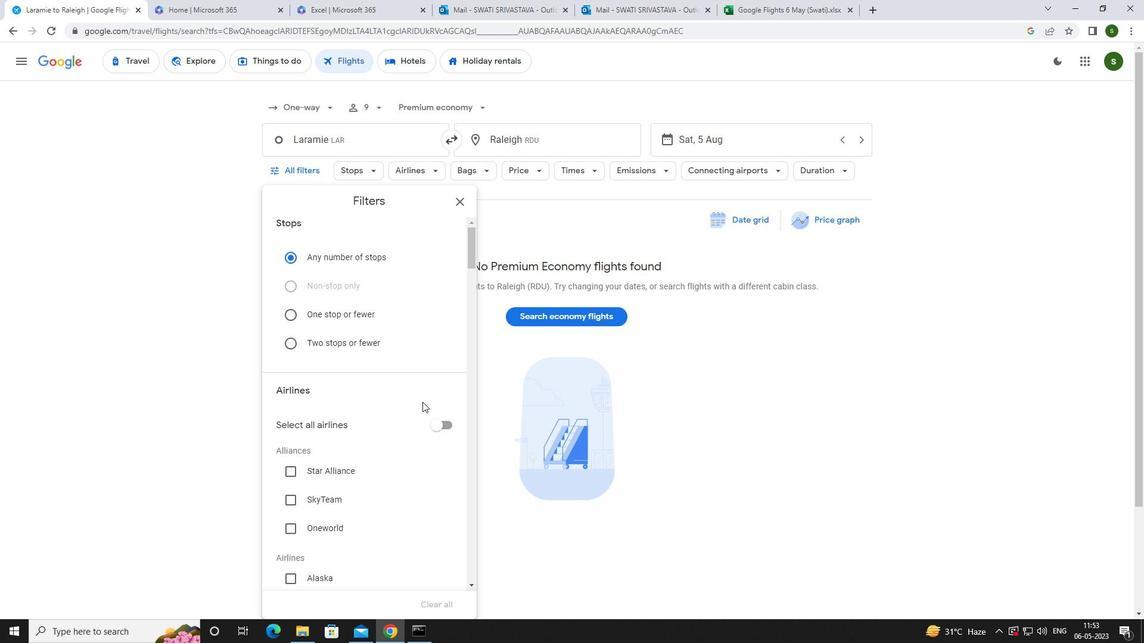 
Action: Mouse scrolled (422, 401) with delta (0, 0)
Screenshot: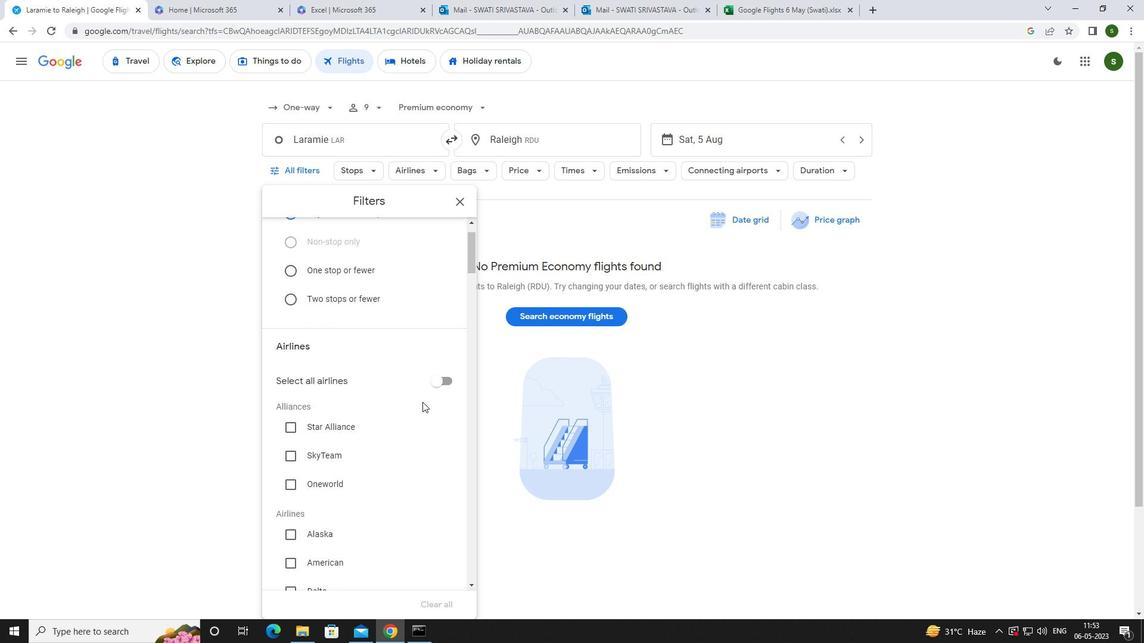 
Action: Mouse moved to (329, 401)
Screenshot: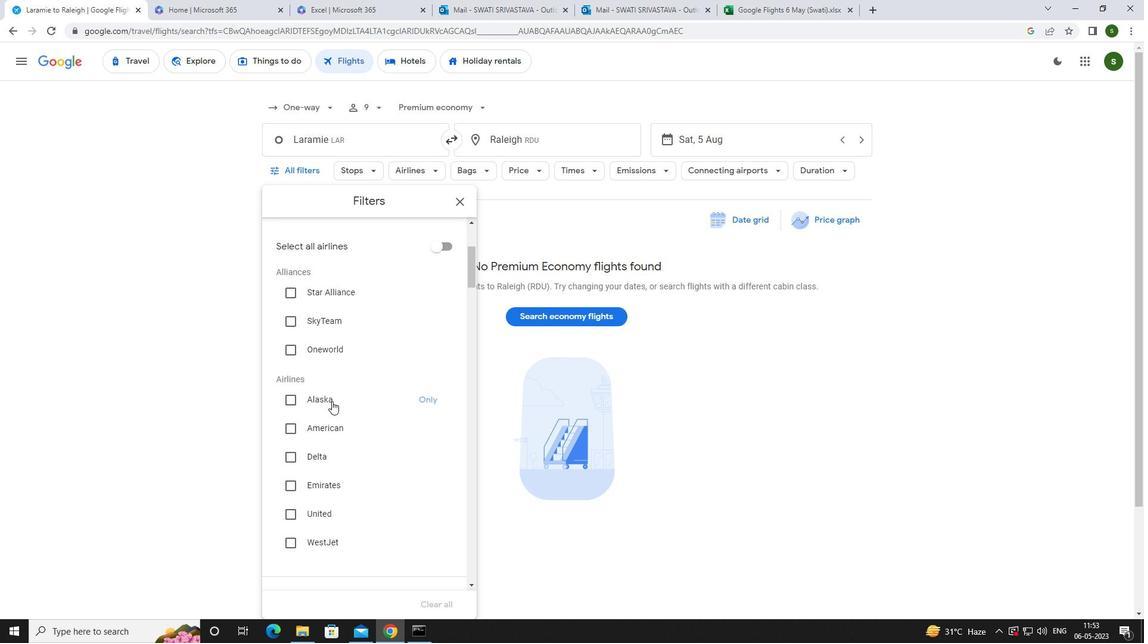 
Action: Mouse pressed left at (329, 401)
Screenshot: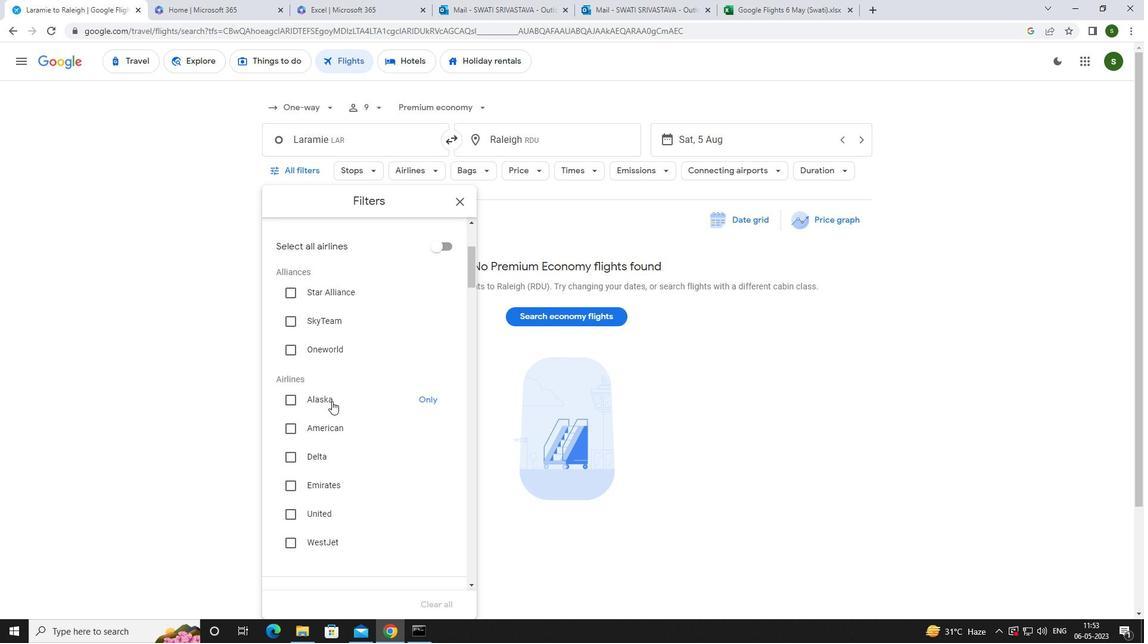 
Action: Mouse moved to (361, 409)
Screenshot: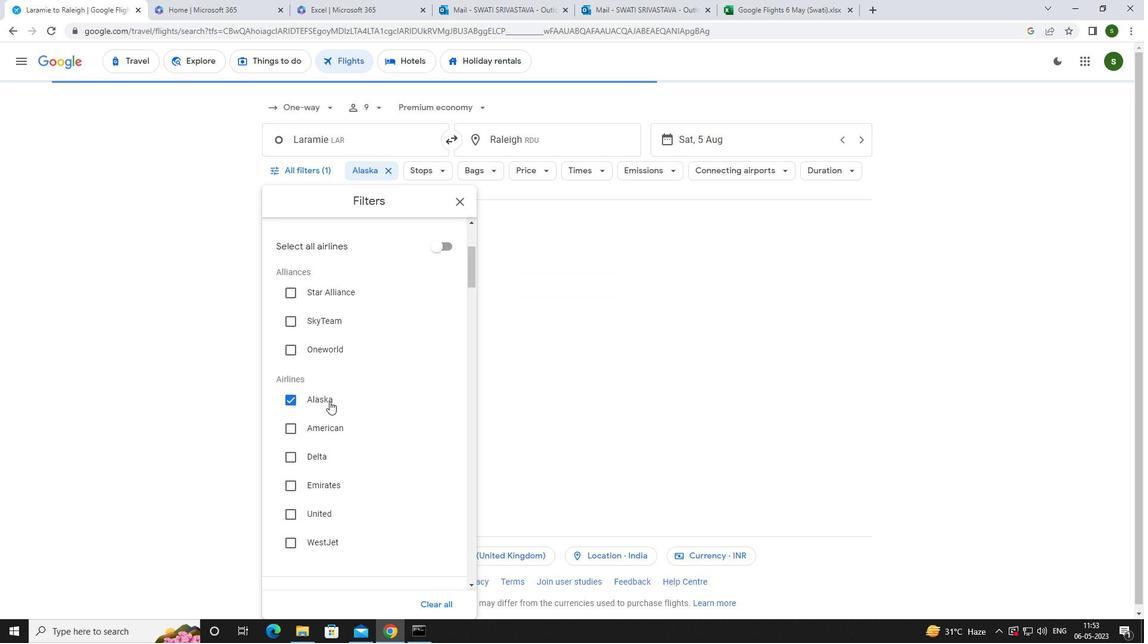 
Action: Mouse scrolled (361, 408) with delta (0, 0)
Screenshot: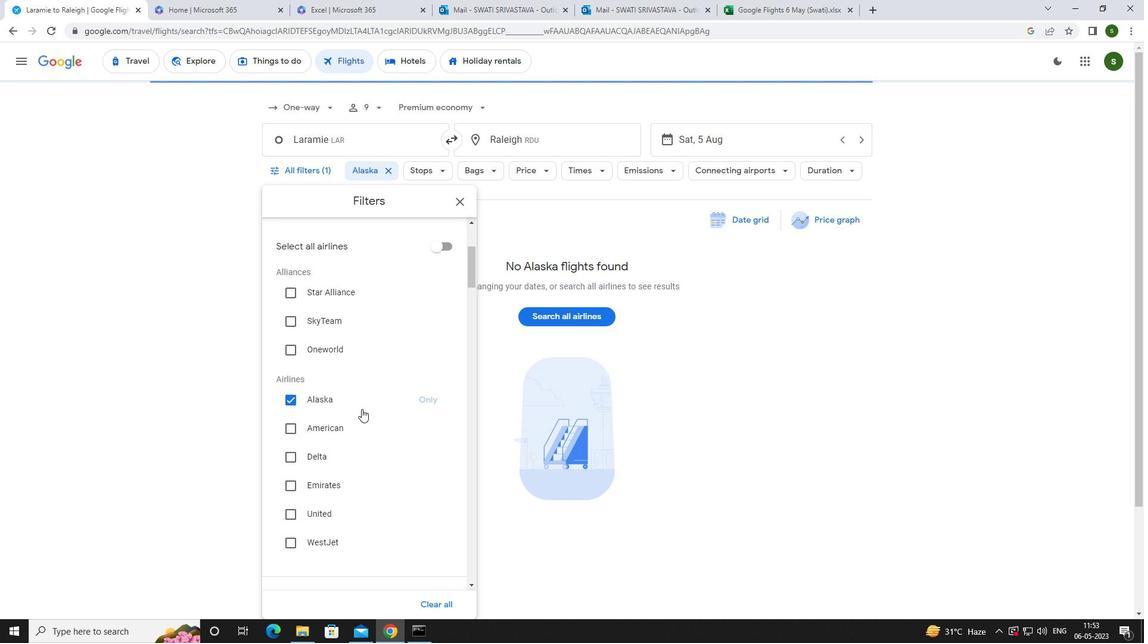 
Action: Mouse scrolled (361, 408) with delta (0, 0)
Screenshot: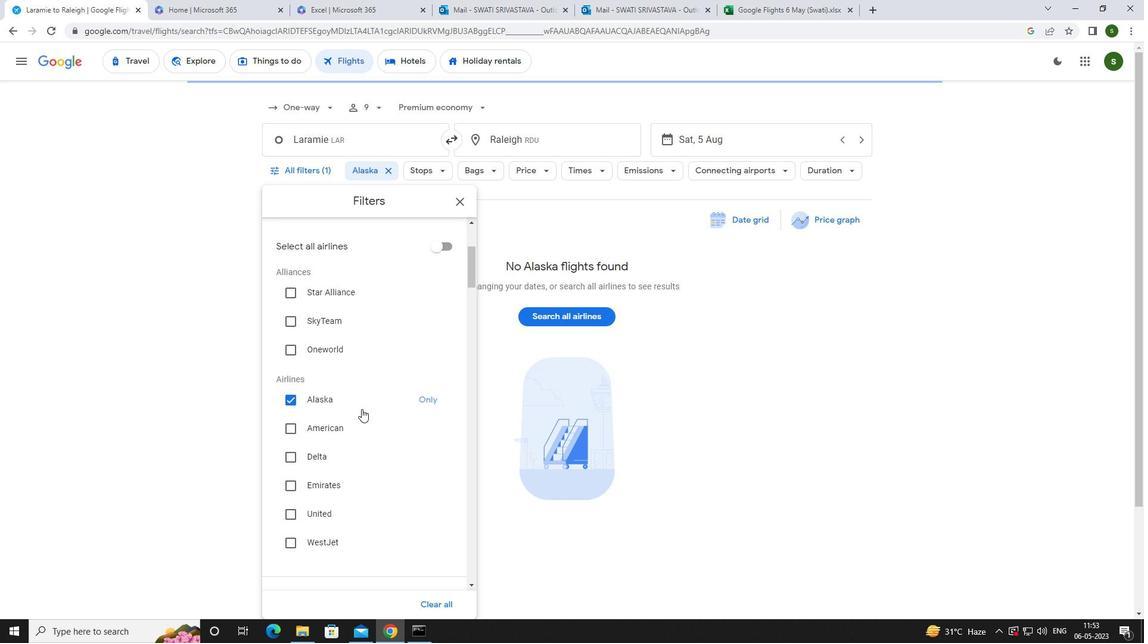 
Action: Mouse scrolled (361, 408) with delta (0, 0)
Screenshot: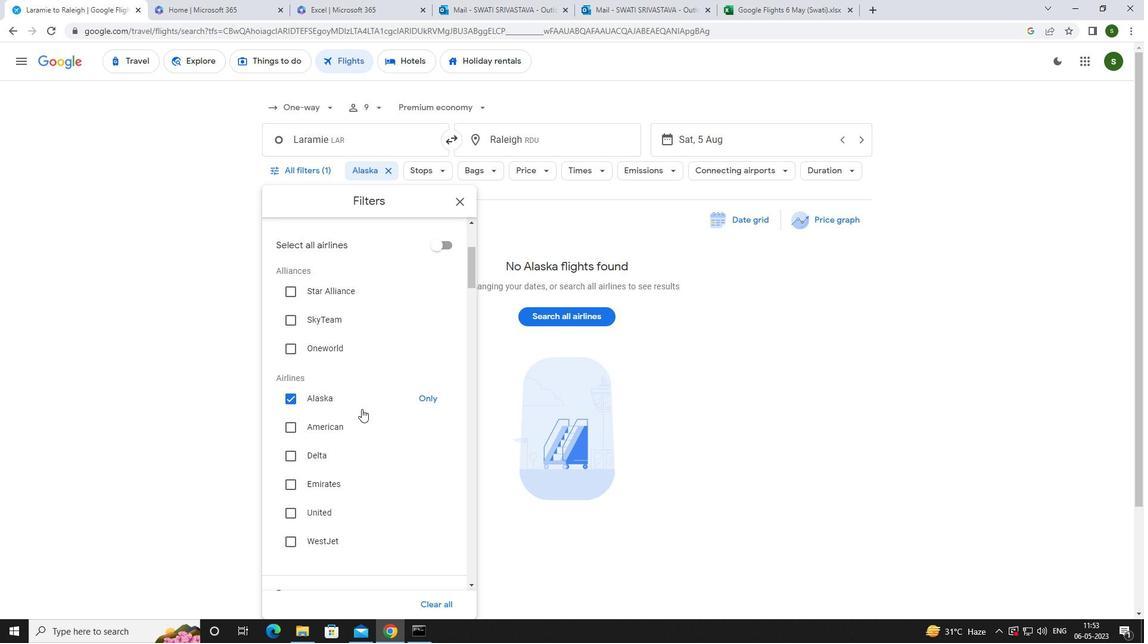 
Action: Mouse scrolled (361, 408) with delta (0, 0)
Screenshot: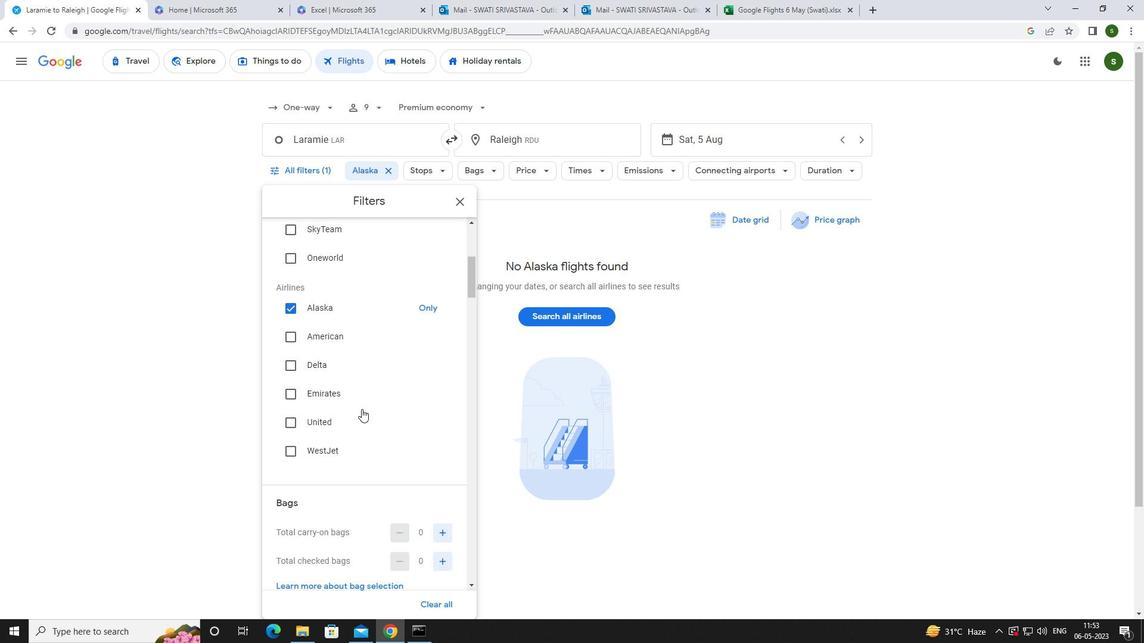 
Action: Mouse moved to (438, 389)
Screenshot: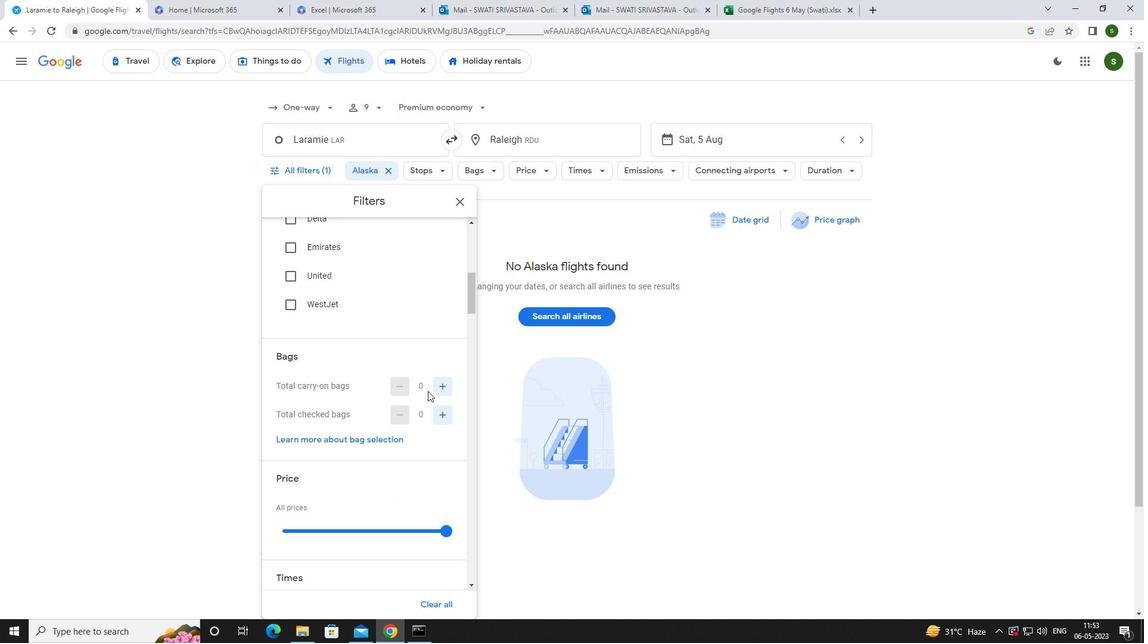 
Action: Mouse pressed left at (438, 389)
Screenshot: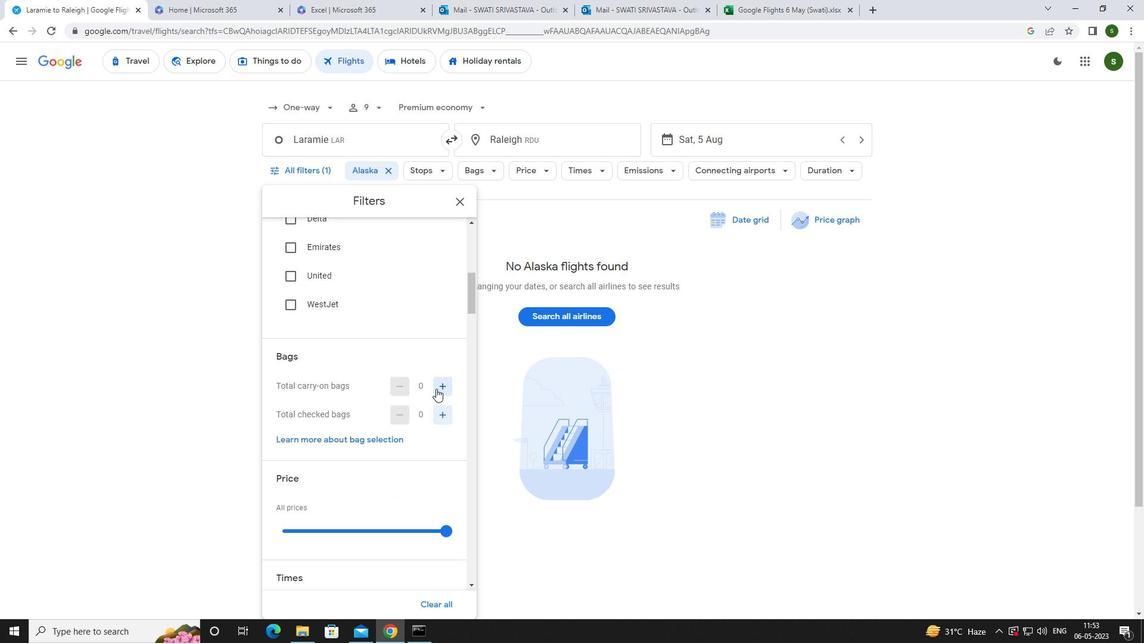 
Action: Mouse pressed left at (438, 389)
Screenshot: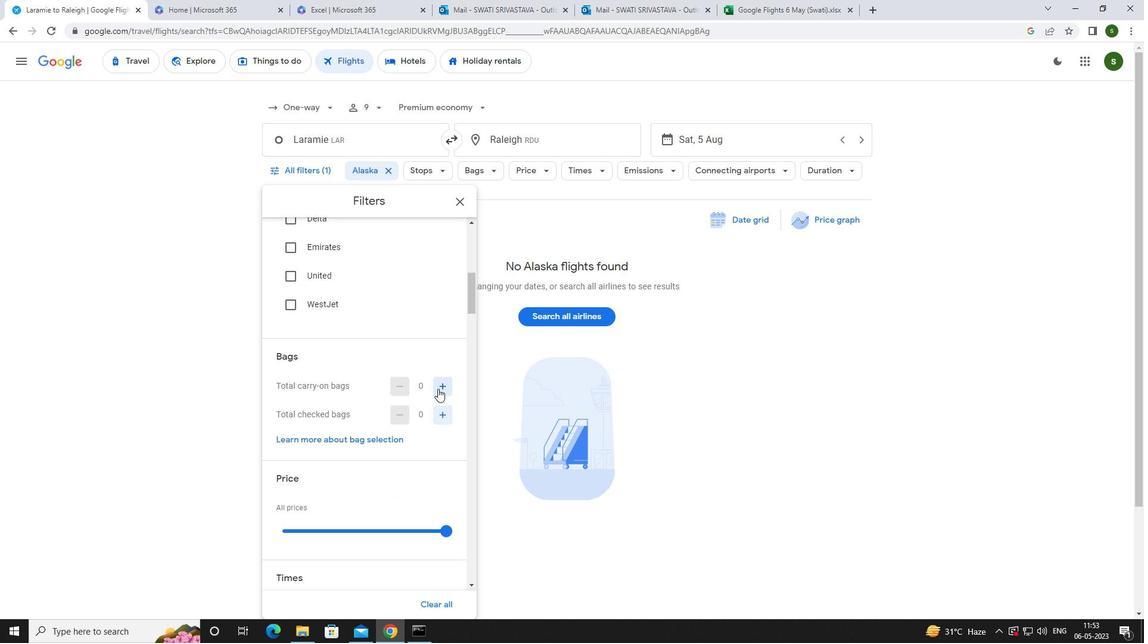 
Action: Mouse moved to (445, 530)
Screenshot: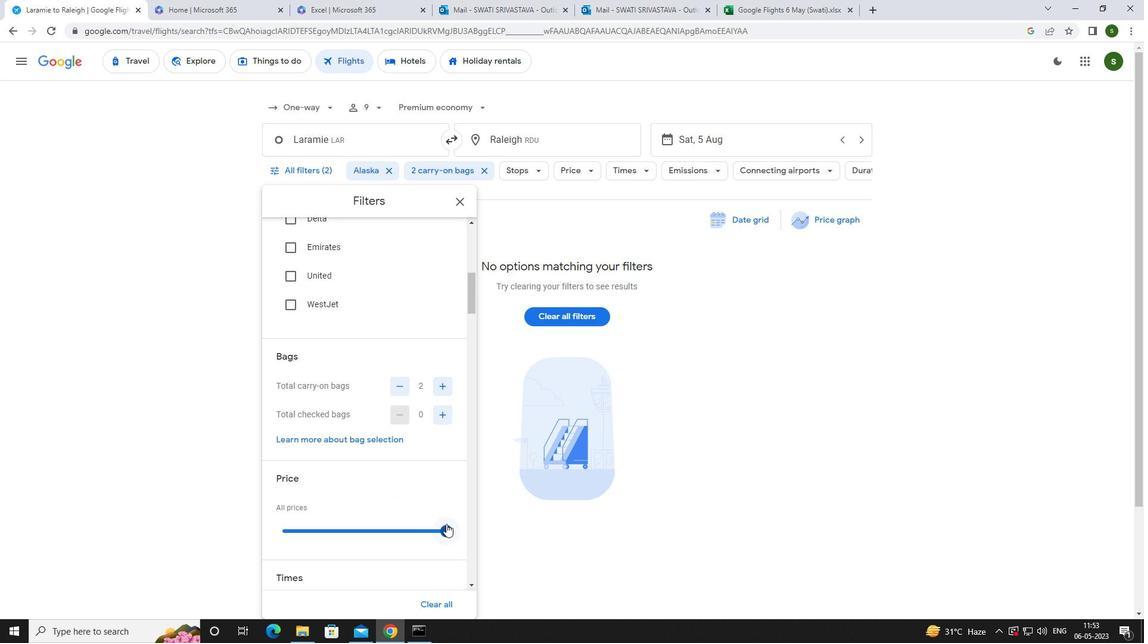 
Action: Mouse pressed left at (445, 530)
Screenshot: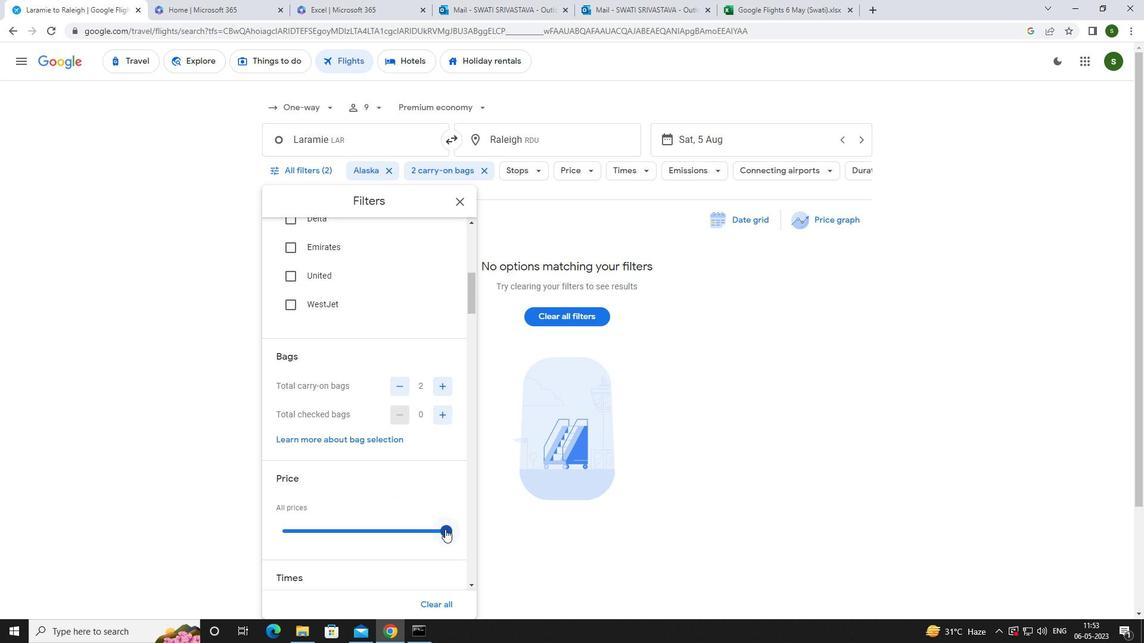 
Action: Mouse moved to (445, 529)
Screenshot: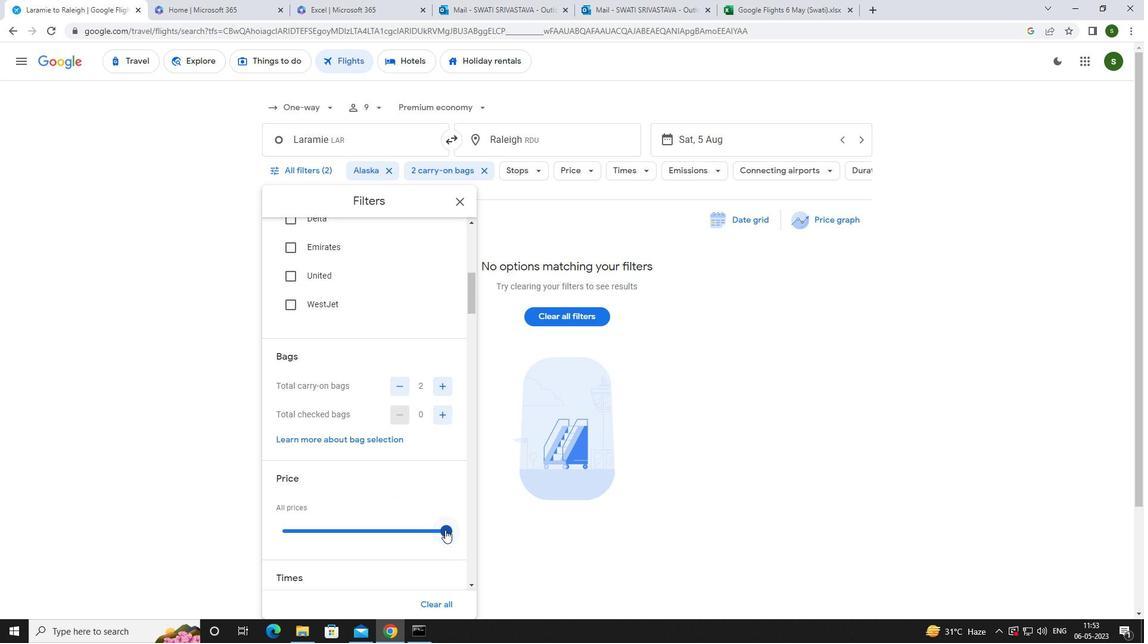 
Action: Mouse scrolled (445, 529) with delta (0, 0)
Screenshot: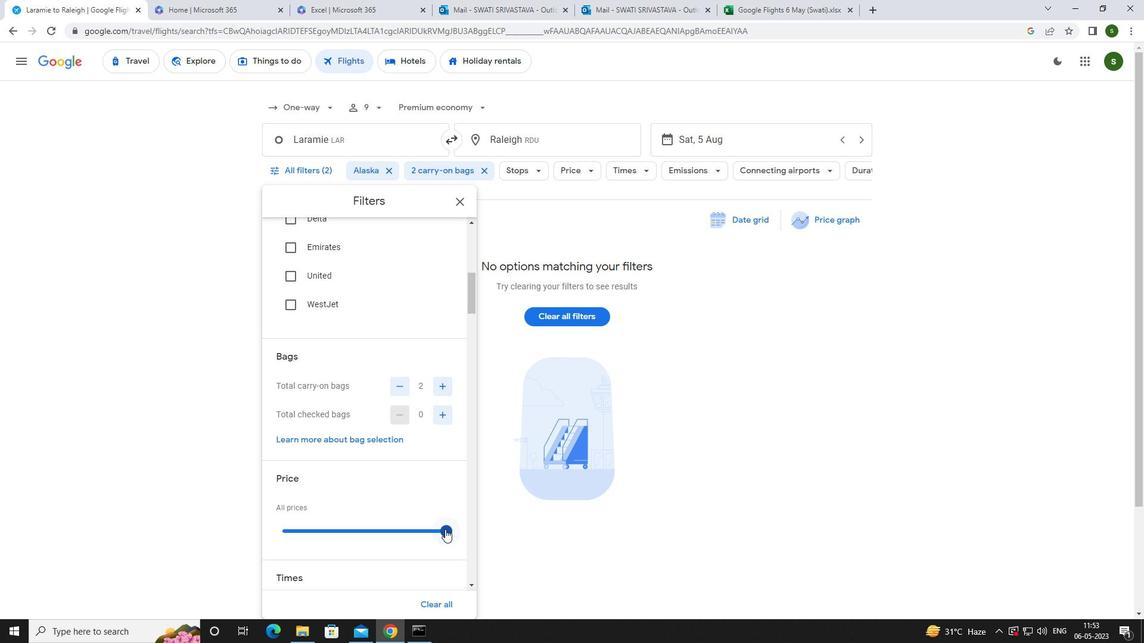 
Action: Mouse scrolled (445, 529) with delta (0, 0)
Screenshot: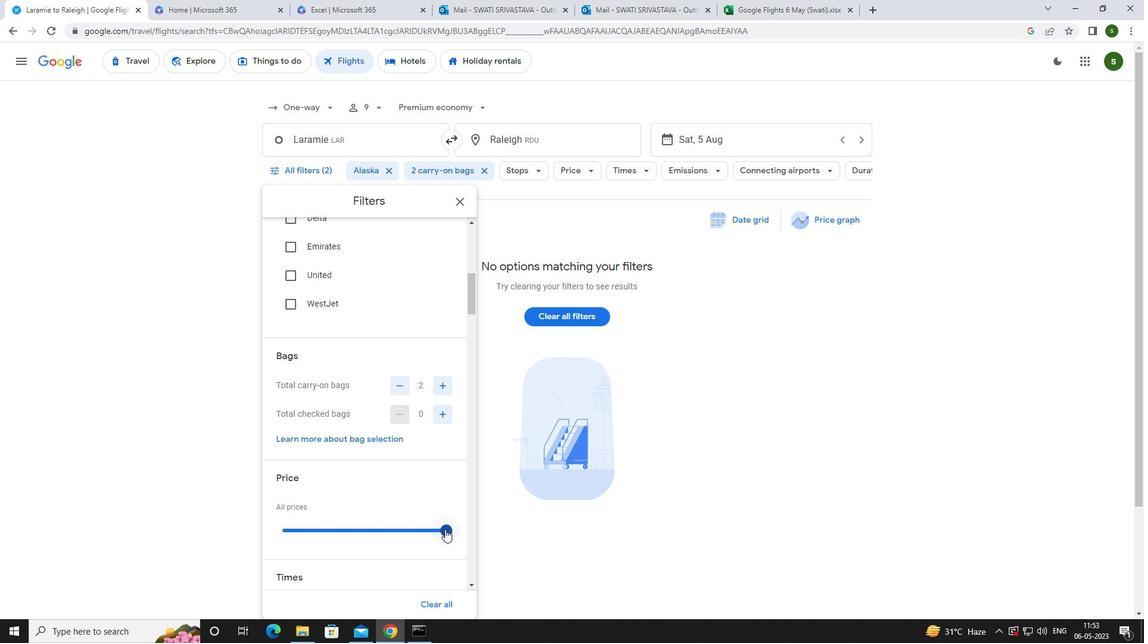 
Action: Mouse moved to (281, 545)
Screenshot: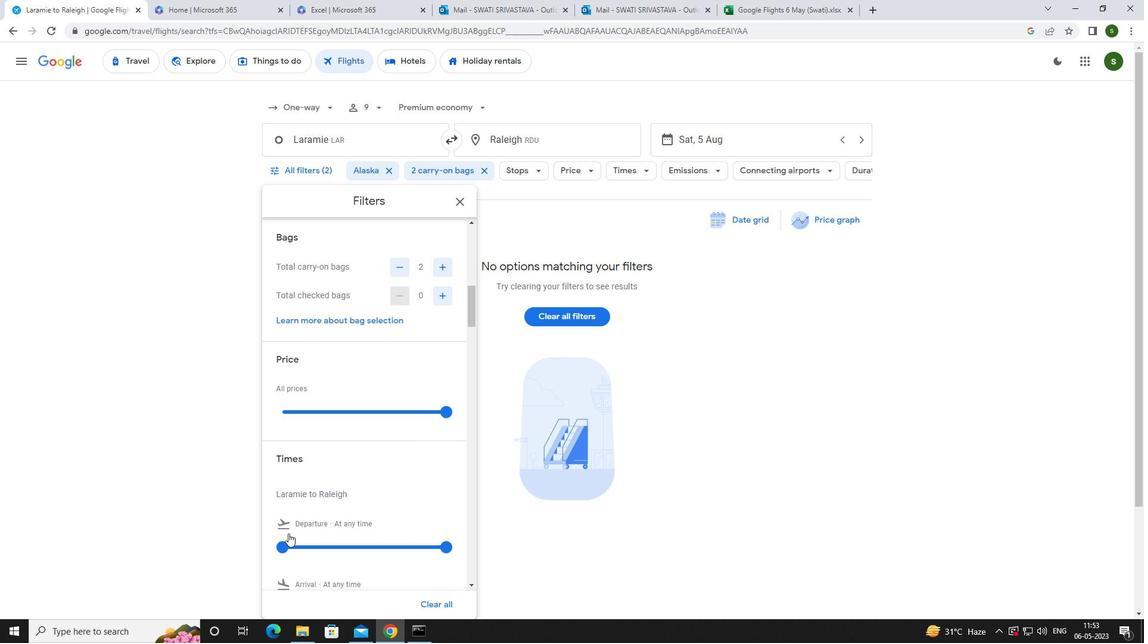 
Action: Mouse pressed left at (281, 545)
Screenshot: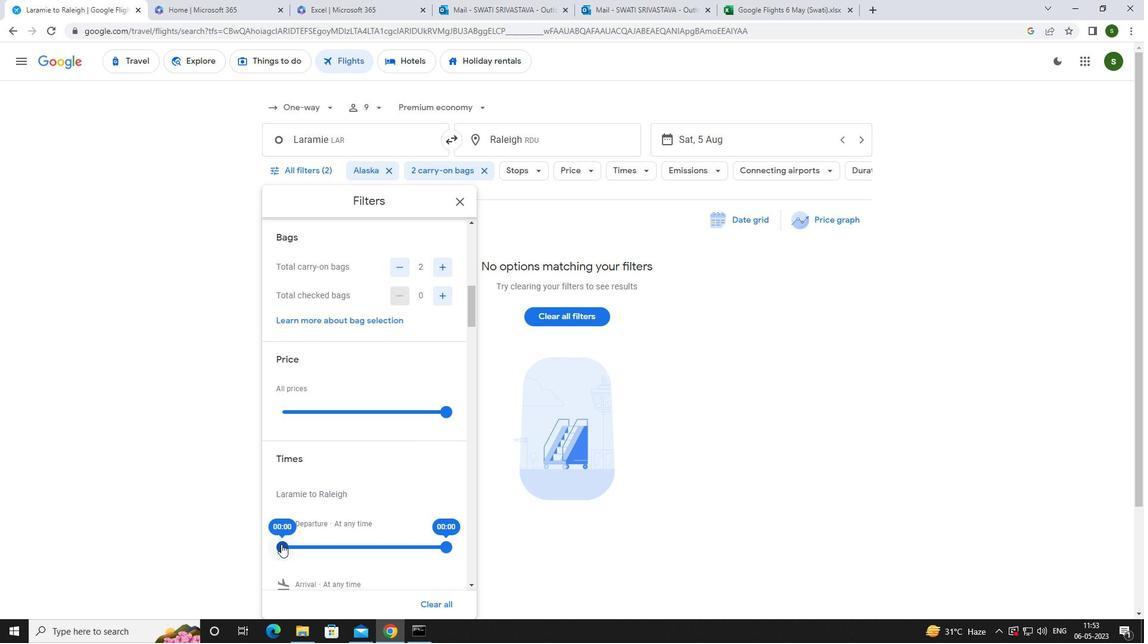 
Action: Mouse moved to (536, 542)
Screenshot: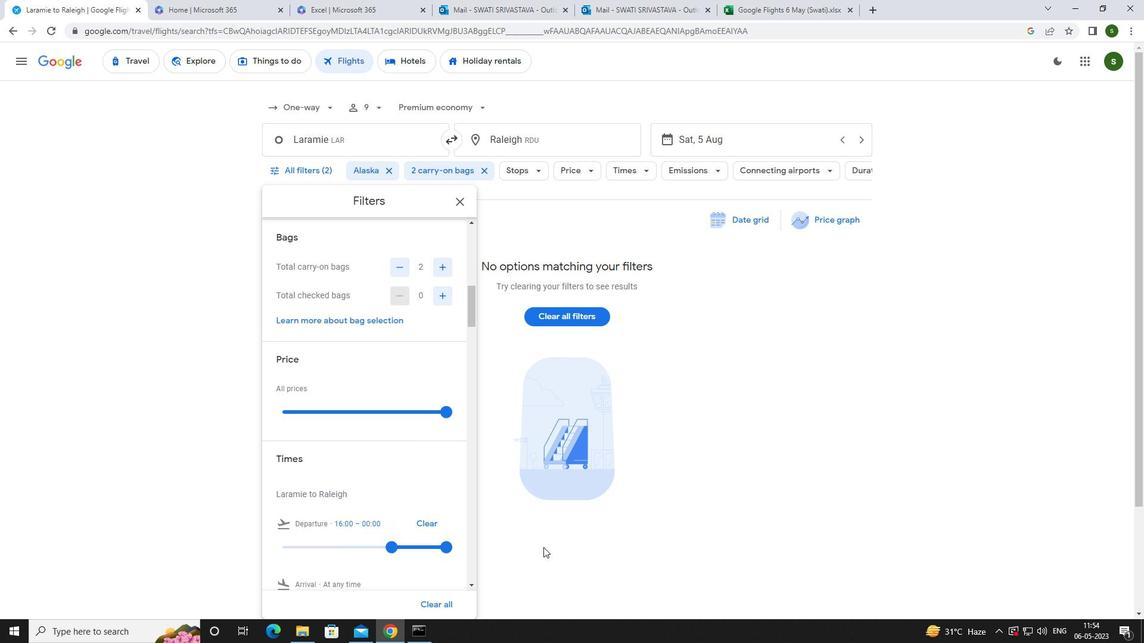 
Action: Mouse pressed left at (536, 542)
Screenshot: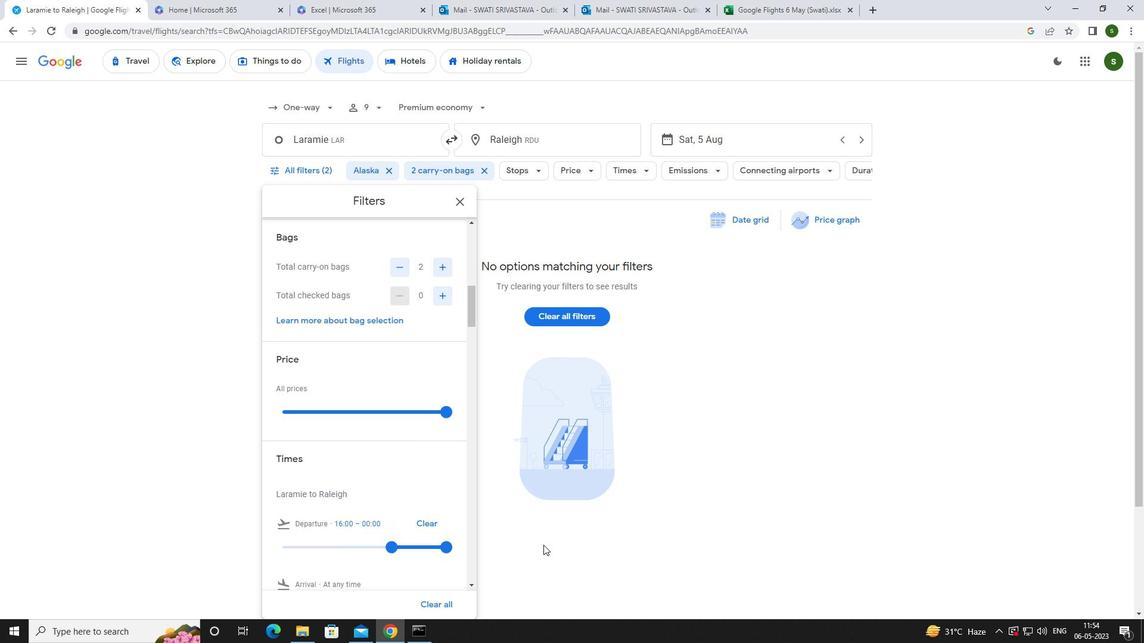 
